 Task: Search one way flight ticket for 2 adults, 2 infants in seat and 1 infant on lap in first from Wrangell: Wrangell Airport (also See Wrangell Seaplane Base) to Rockford: Chicago Rockford International Airport(was Northwest Chicagoland Regional Airport At Rockford) on 5-1-2023. Choice of flights is Southwest. Number of bags: 5 checked bags. Price is upto 85000. Outbound departure time preference is 22:45. Return departure time preference is 4:15.
Action: Mouse moved to (235, 221)
Screenshot: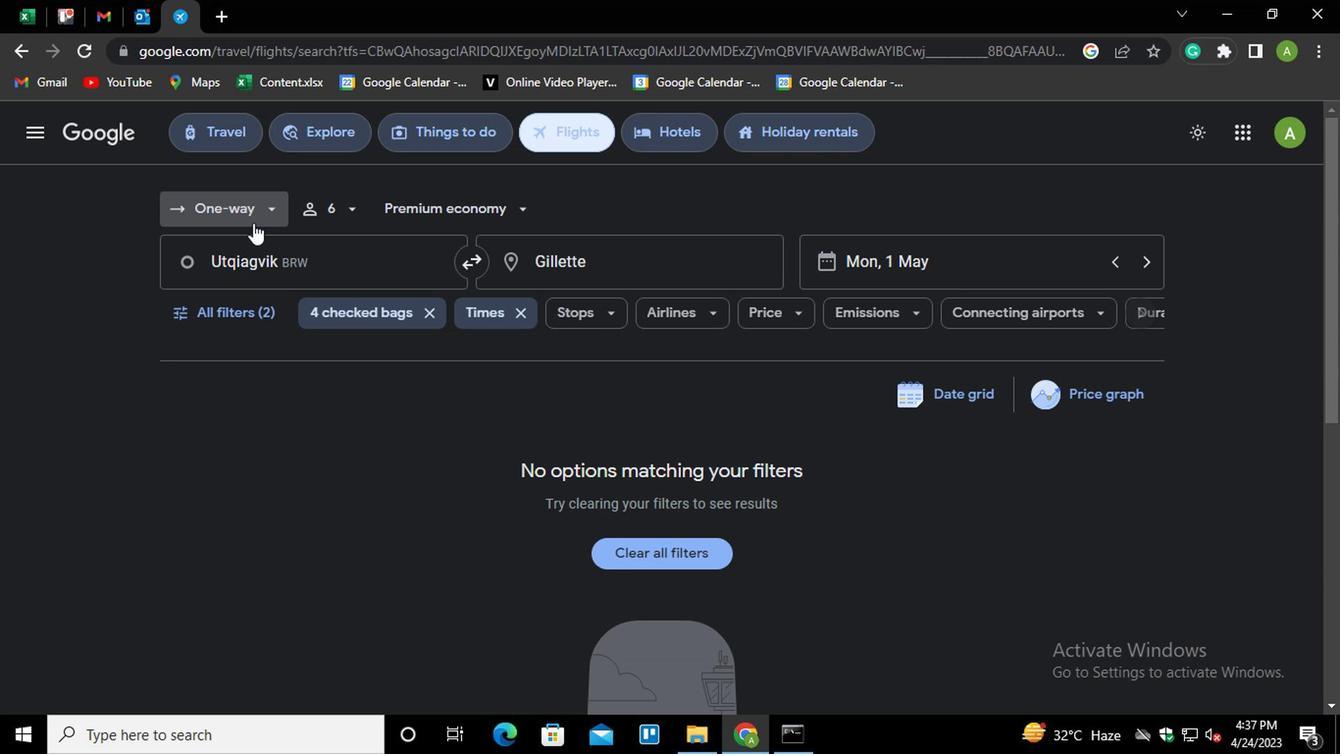 
Action: Mouse pressed left at (235, 221)
Screenshot: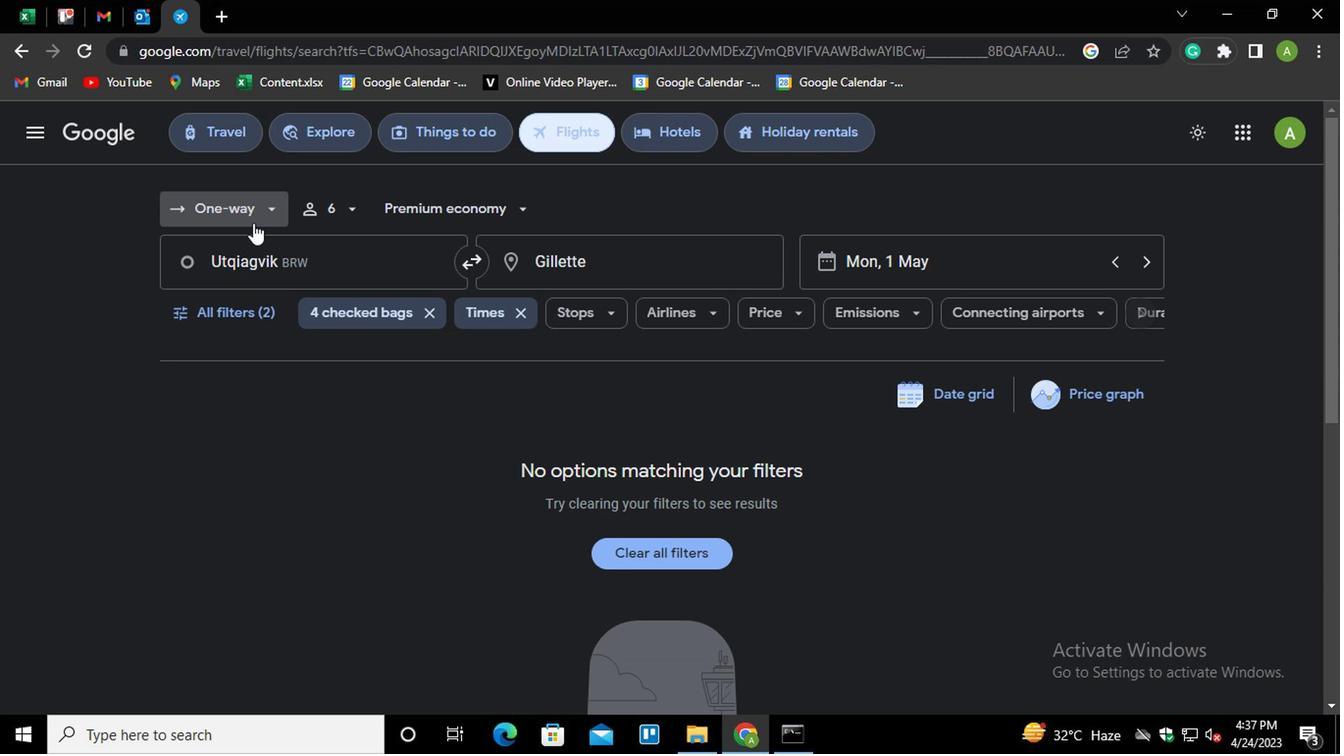 
Action: Mouse moved to (254, 301)
Screenshot: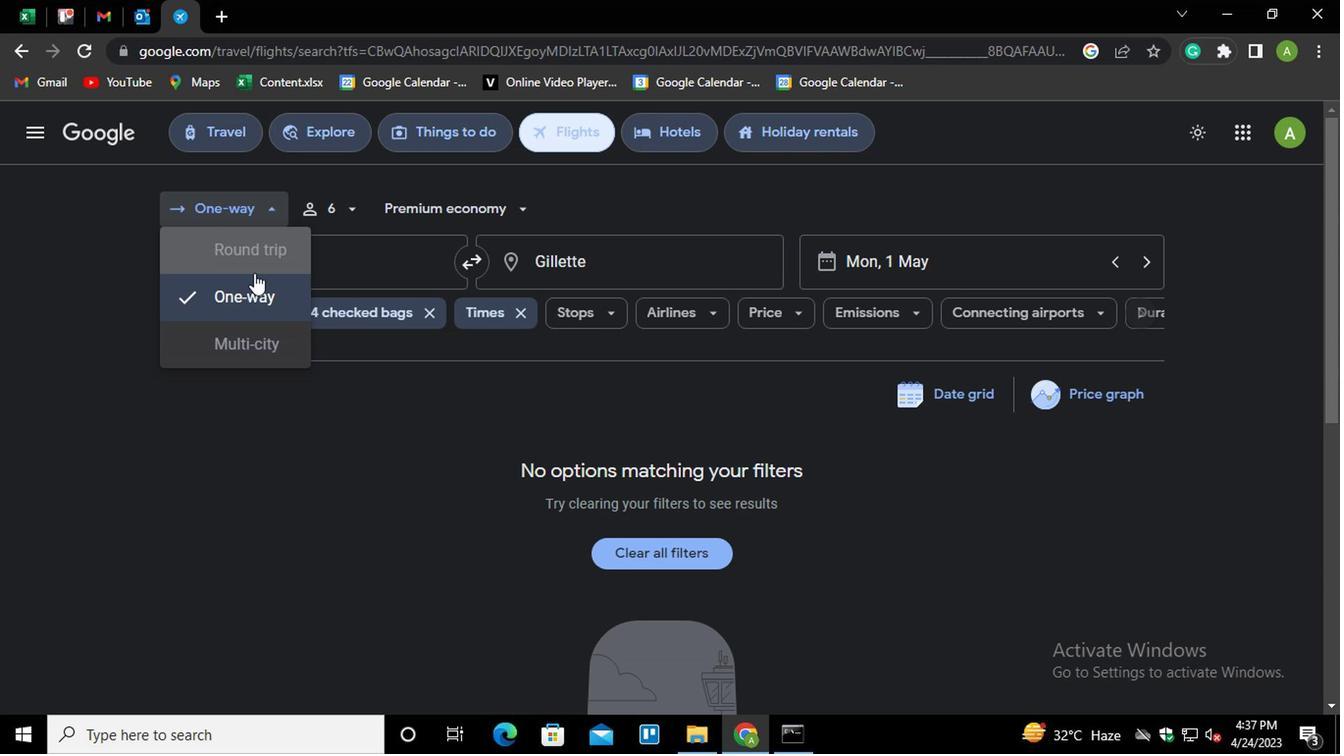 
Action: Mouse pressed left at (254, 301)
Screenshot: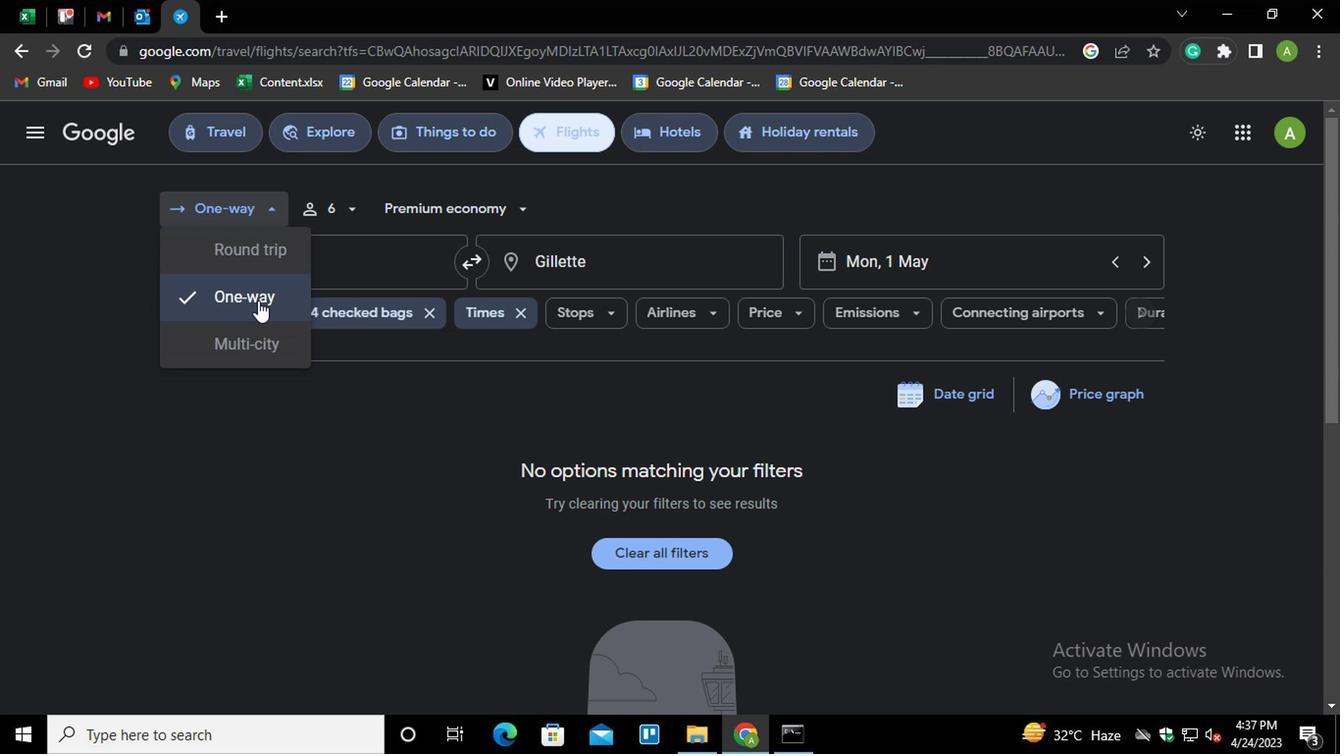 
Action: Mouse moved to (312, 219)
Screenshot: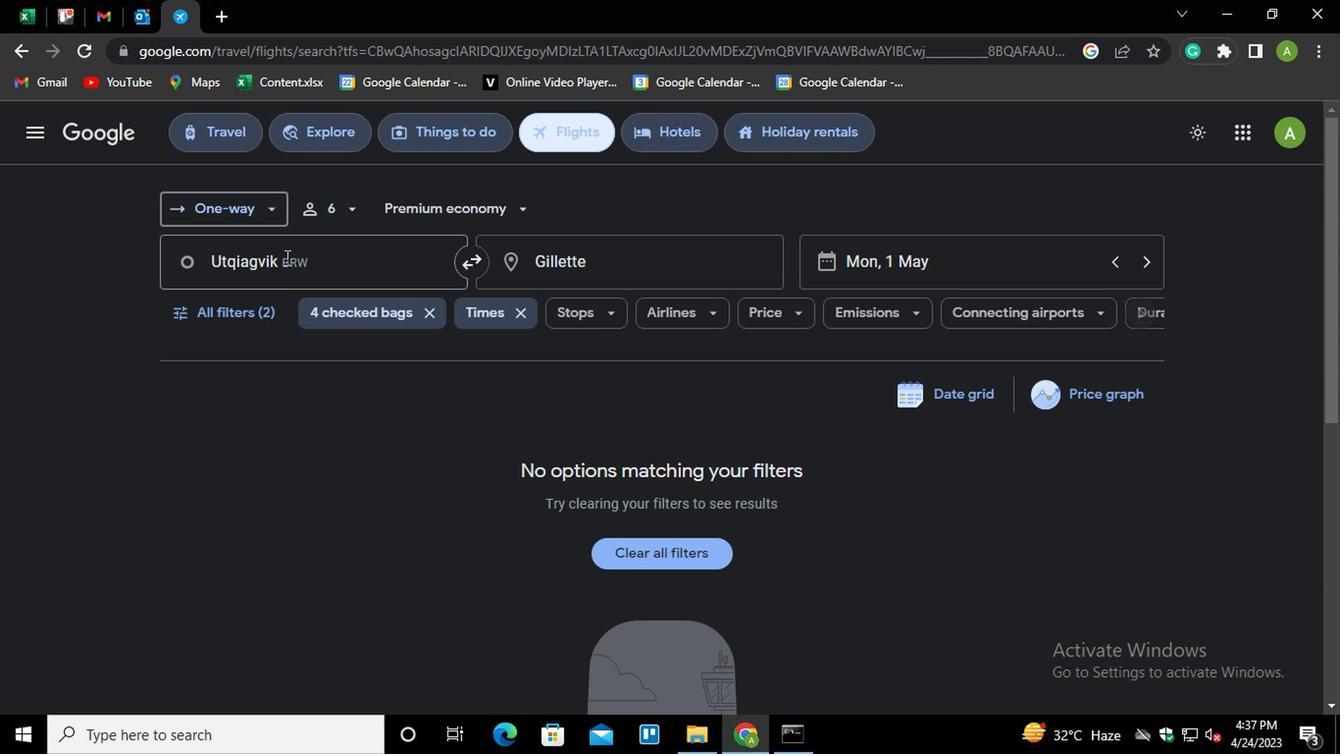 
Action: Mouse pressed left at (312, 219)
Screenshot: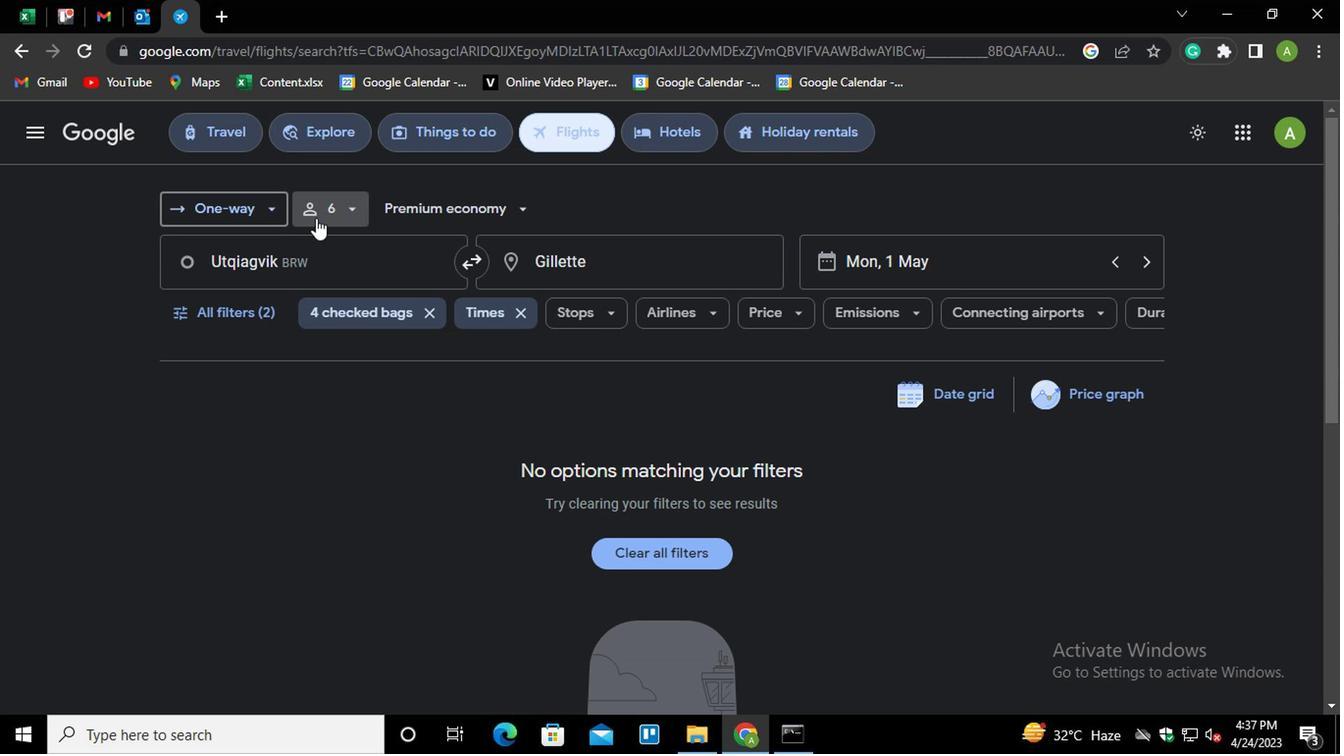 
Action: Mouse moved to (425, 259)
Screenshot: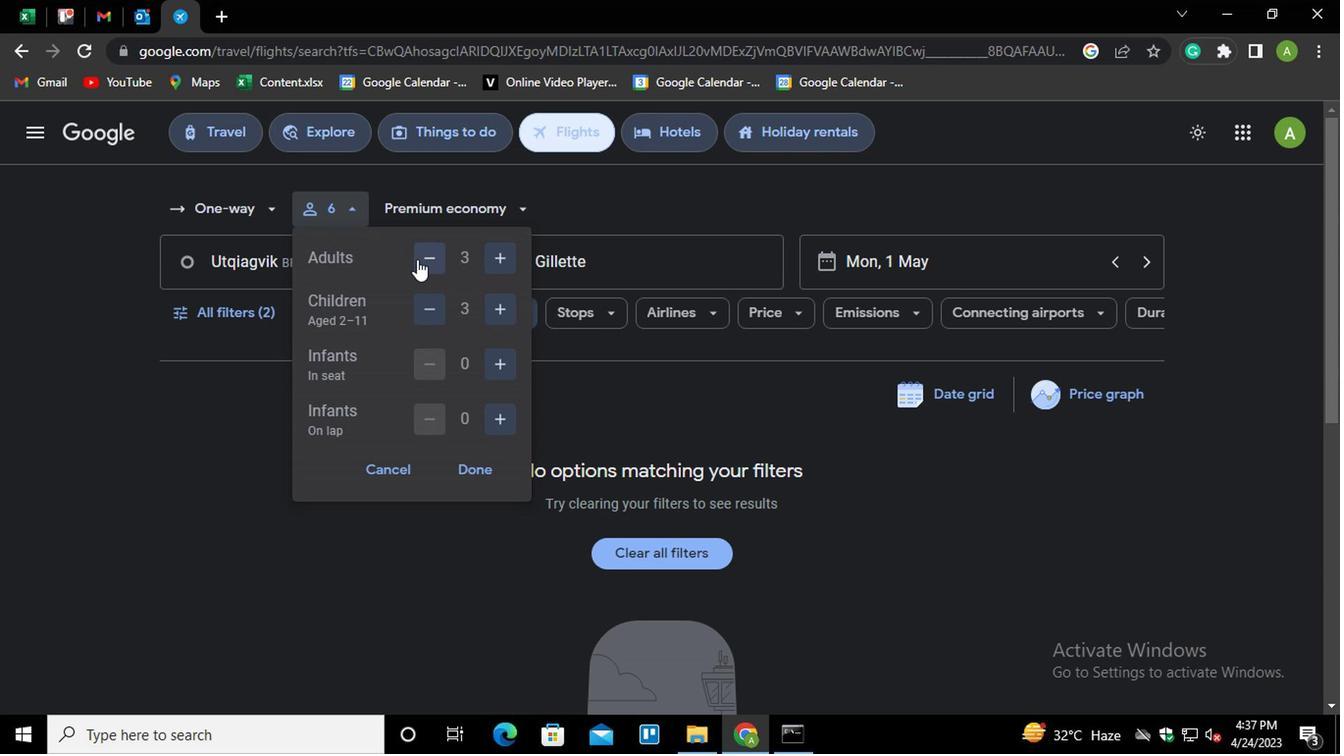 
Action: Mouse pressed left at (425, 259)
Screenshot: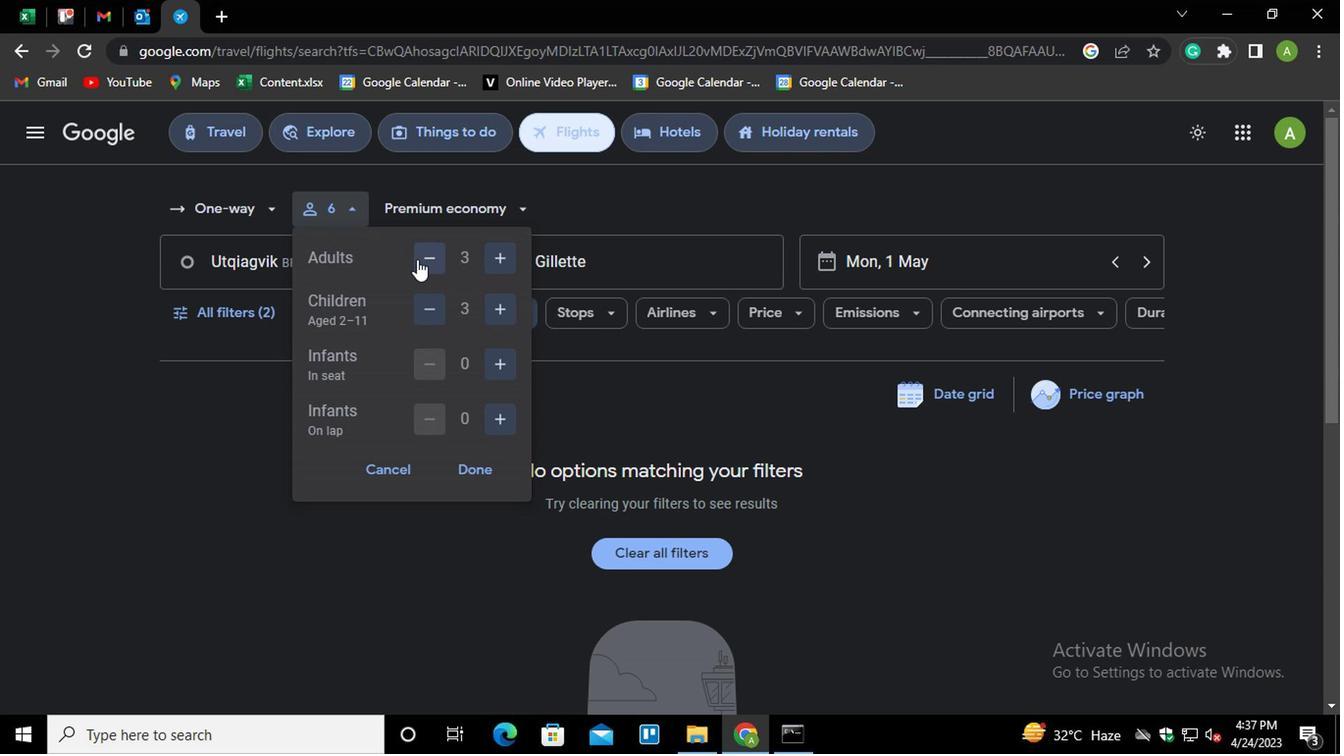 
Action: Mouse moved to (421, 310)
Screenshot: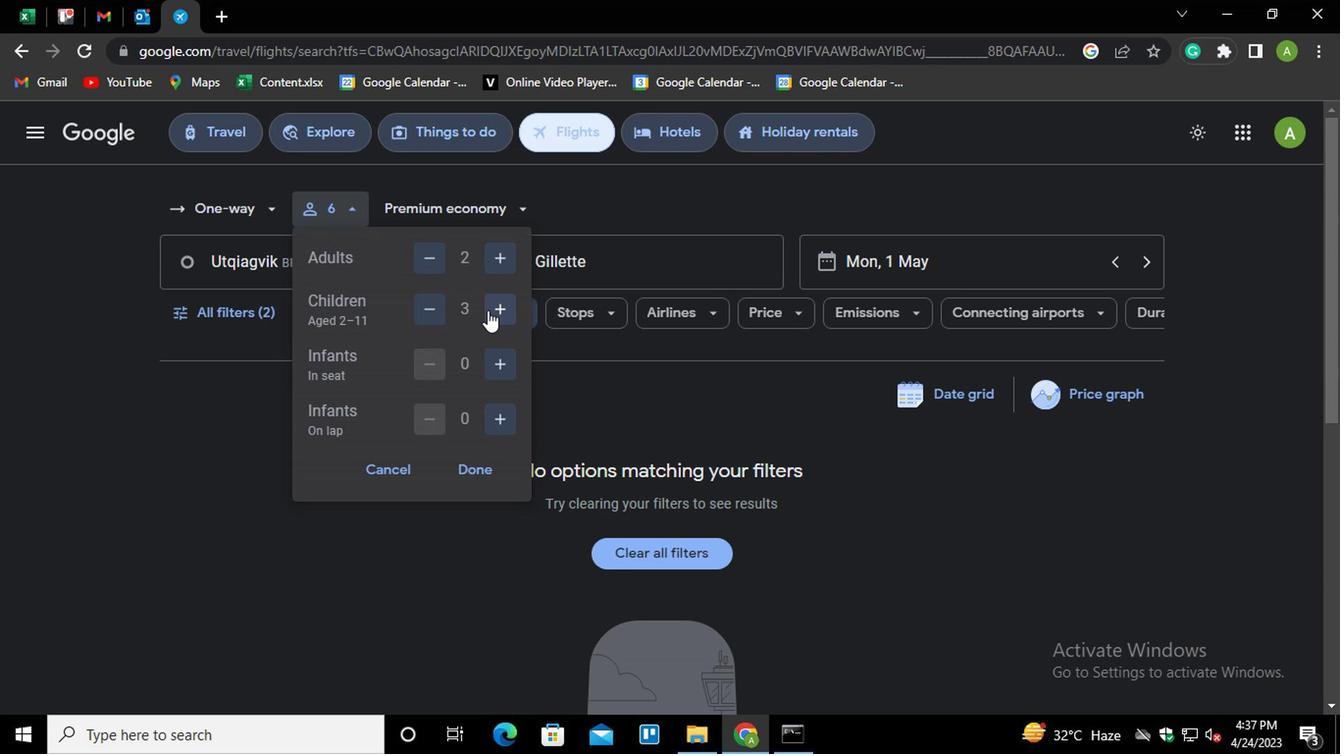 
Action: Mouse pressed left at (421, 310)
Screenshot: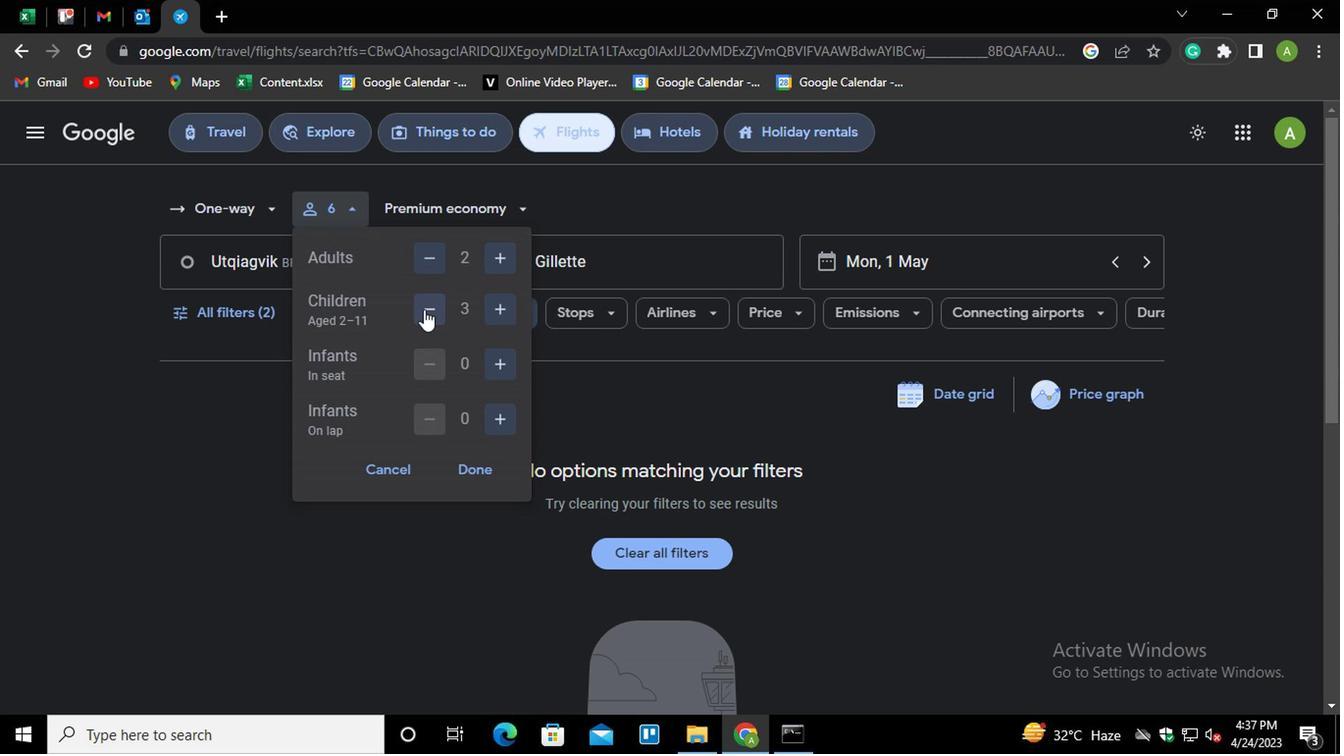 
Action: Mouse pressed left at (421, 310)
Screenshot: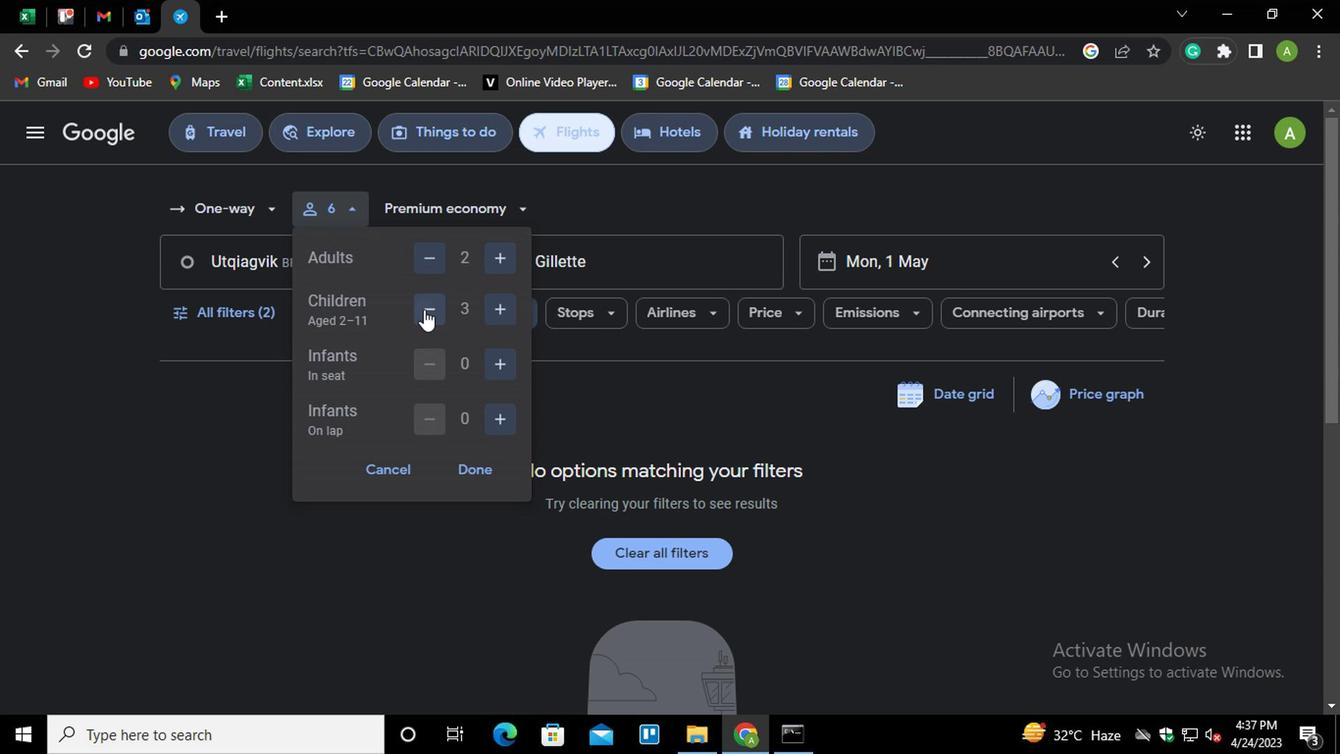 
Action: Mouse pressed left at (421, 310)
Screenshot: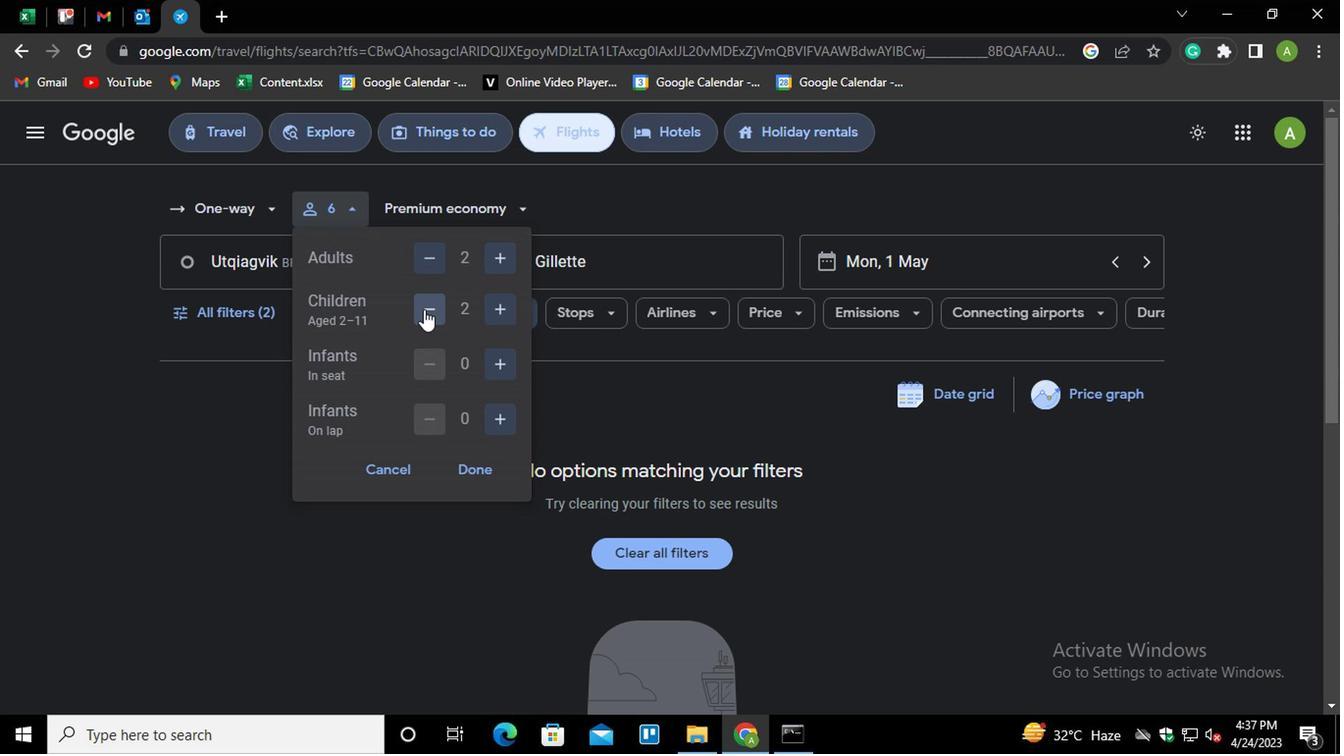 
Action: Mouse moved to (488, 363)
Screenshot: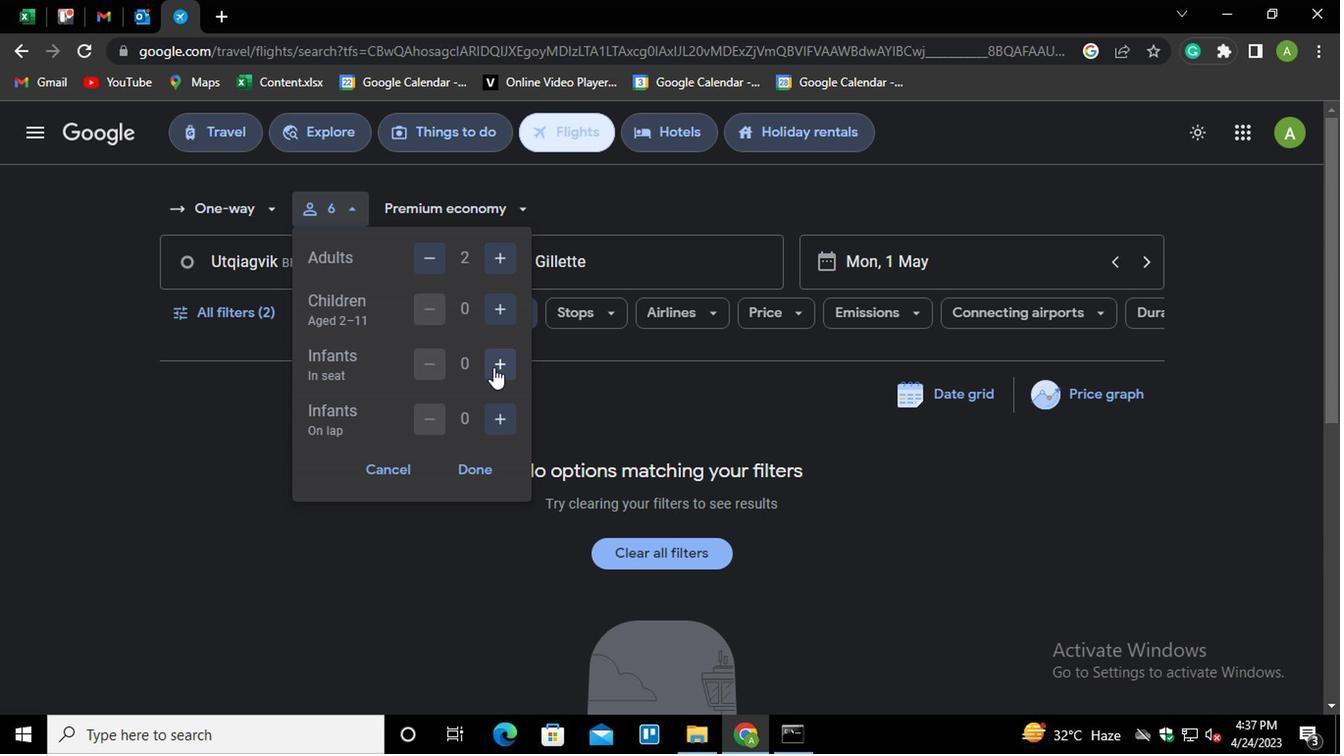 
Action: Mouse pressed left at (488, 363)
Screenshot: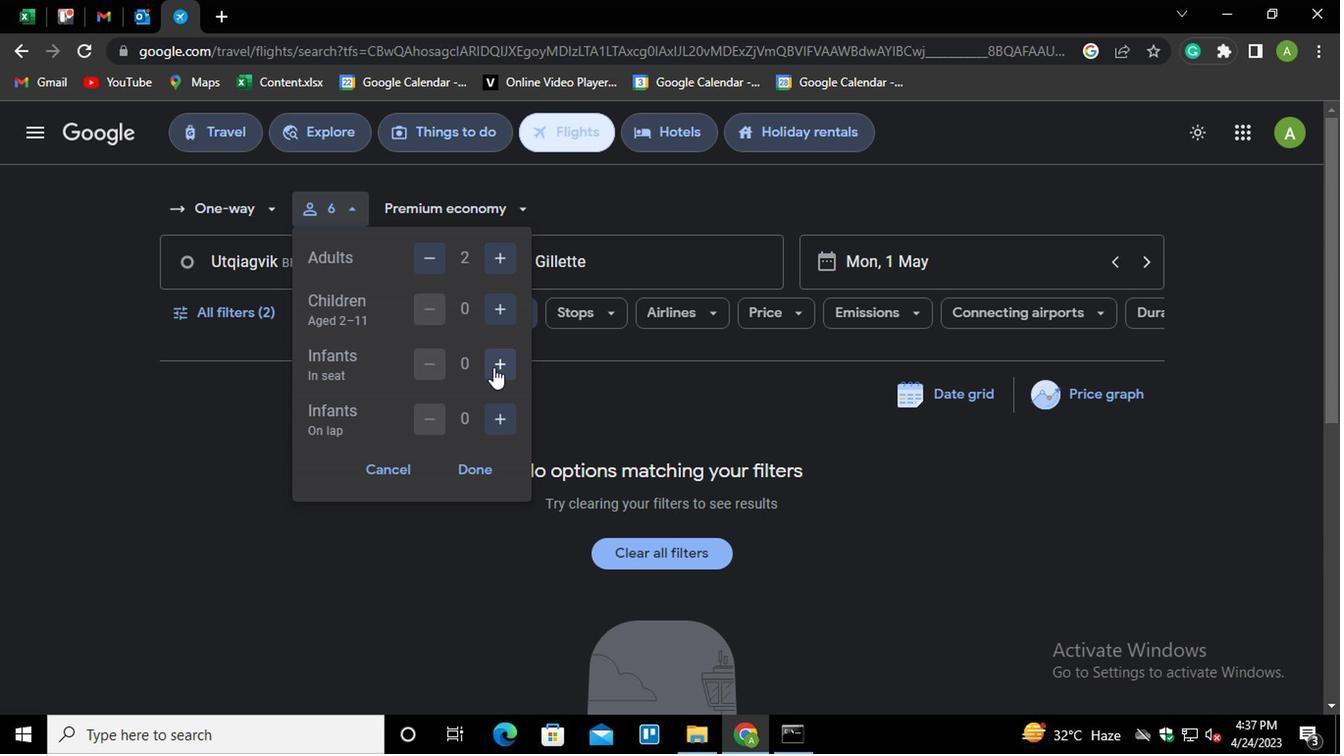 
Action: Mouse pressed left at (488, 363)
Screenshot: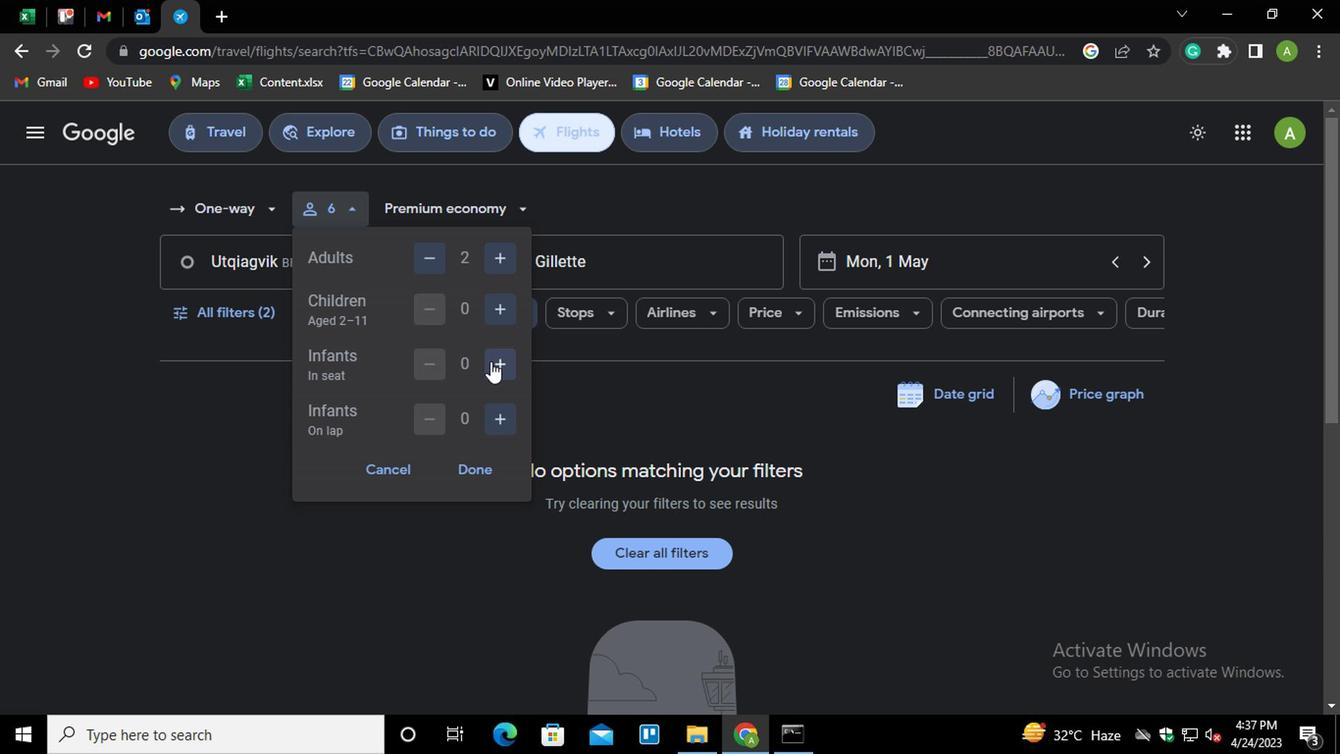 
Action: Mouse moved to (419, 416)
Screenshot: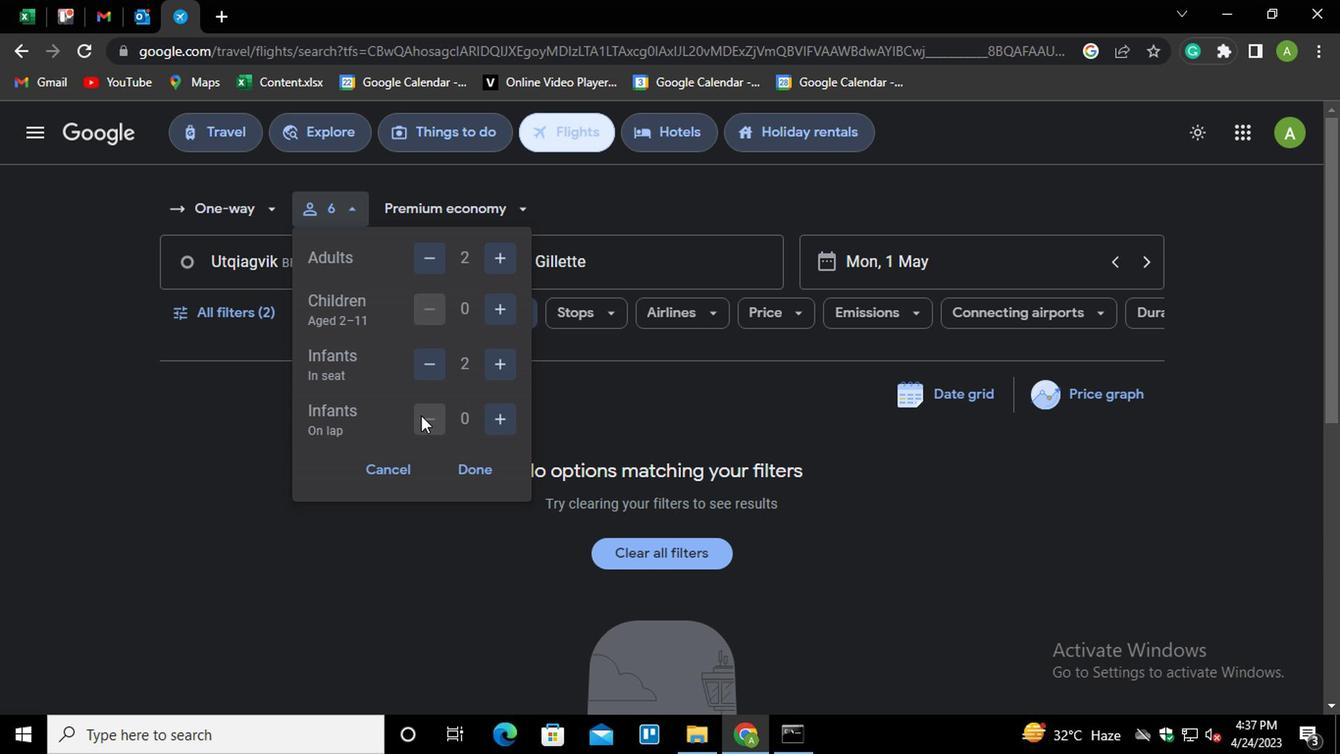 
Action: Mouse pressed left at (419, 416)
Screenshot: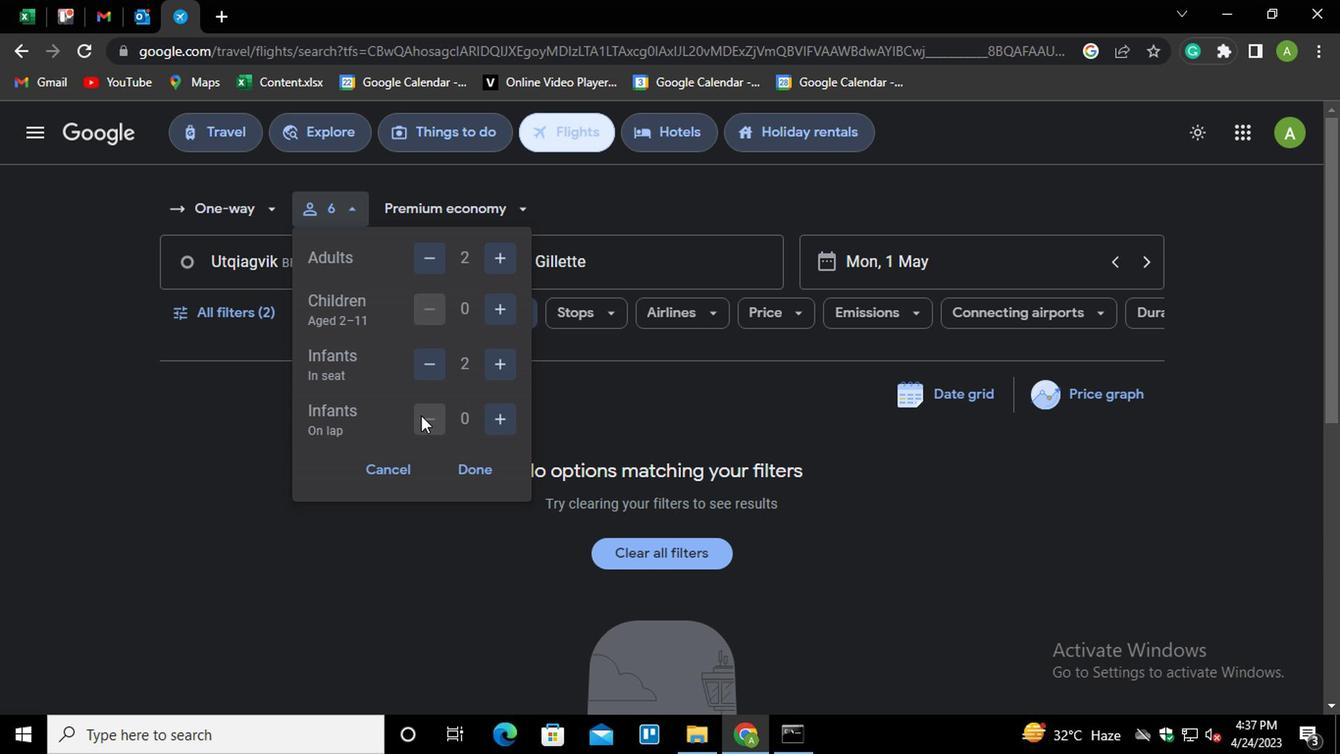 
Action: Mouse moved to (498, 423)
Screenshot: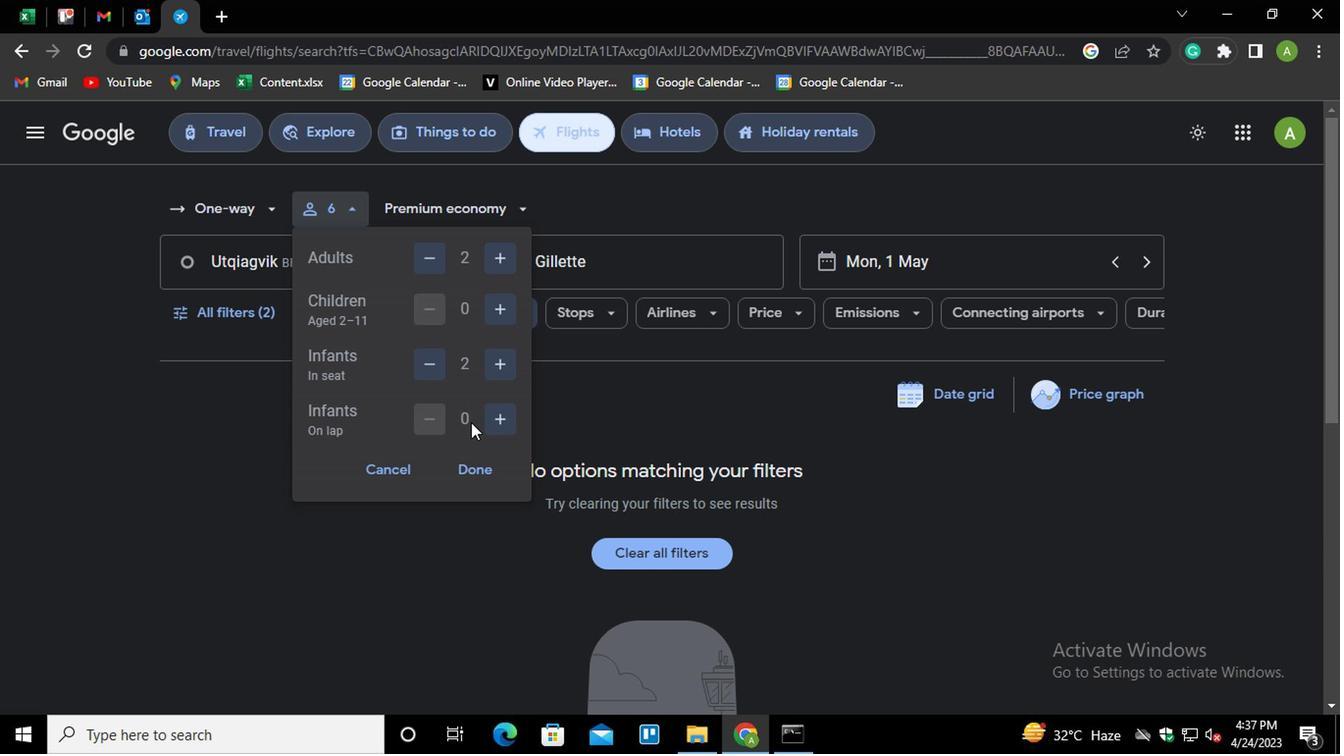 
Action: Mouse pressed left at (498, 423)
Screenshot: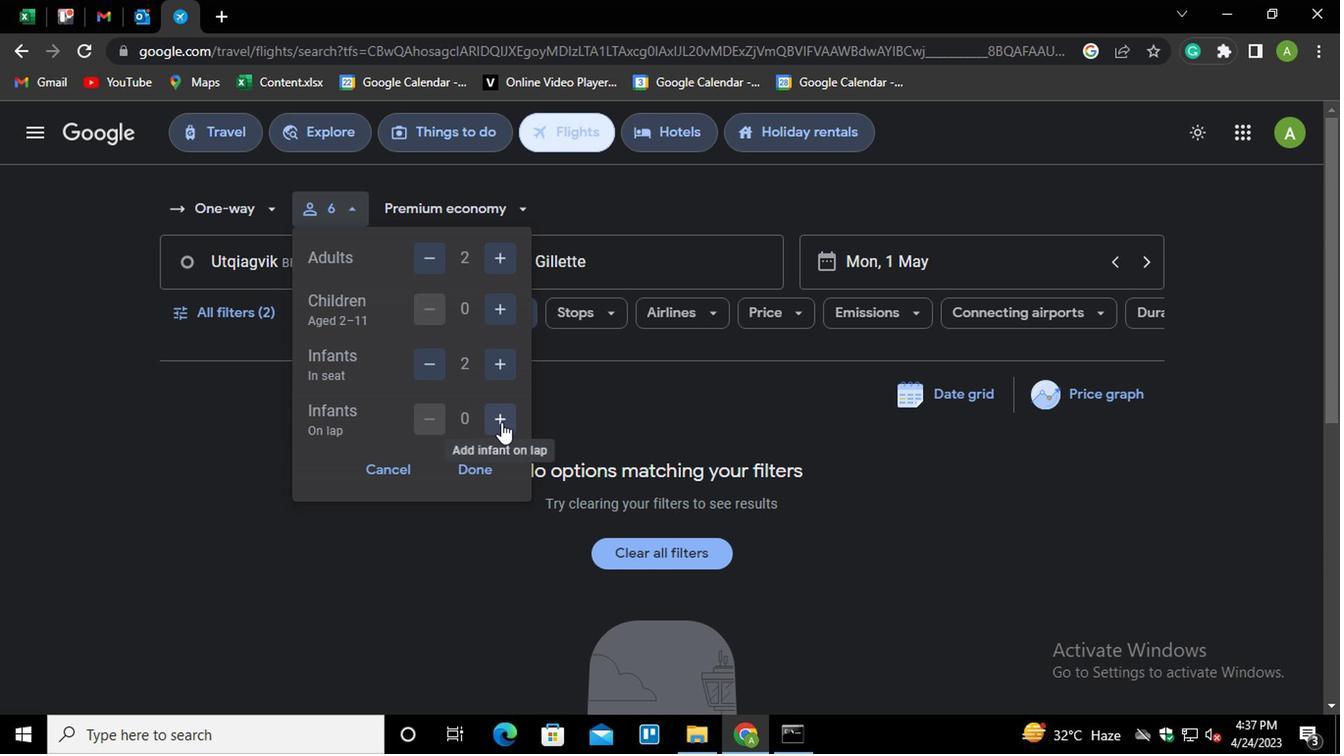 
Action: Mouse moved to (474, 472)
Screenshot: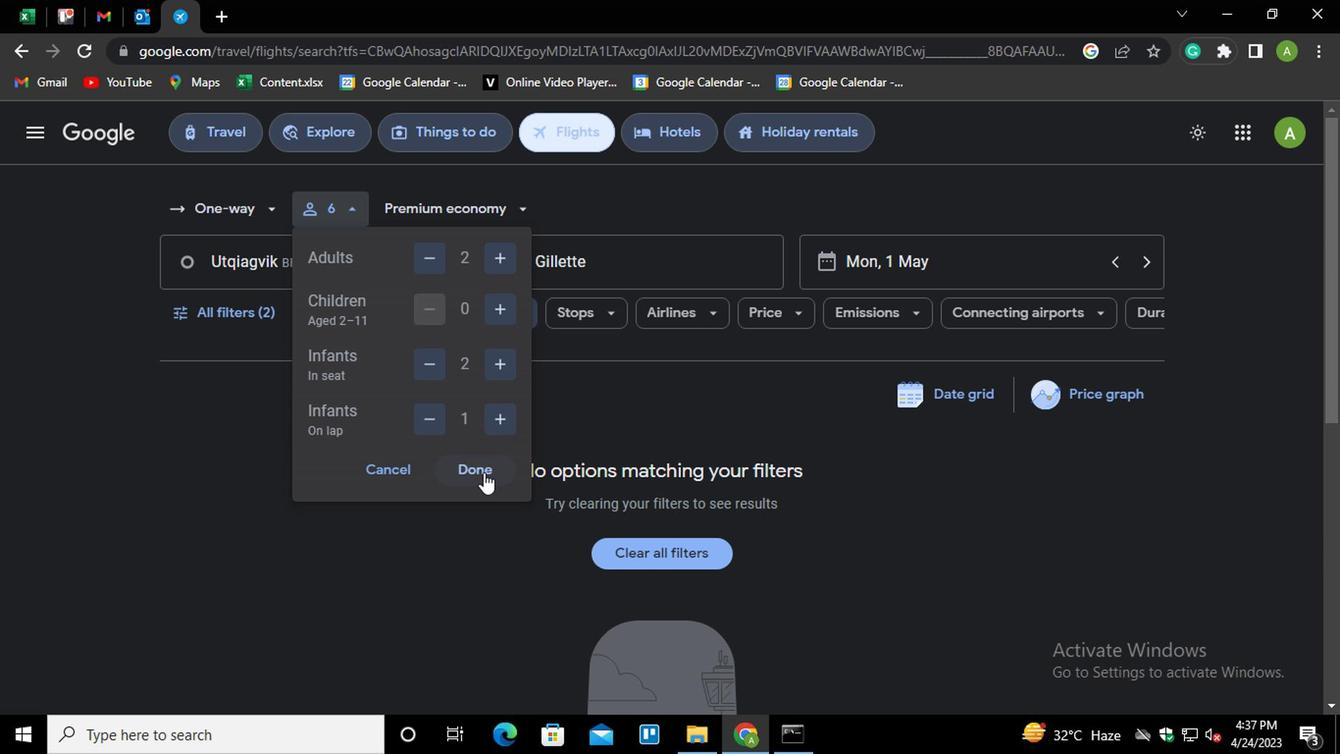 
Action: Mouse pressed left at (474, 472)
Screenshot: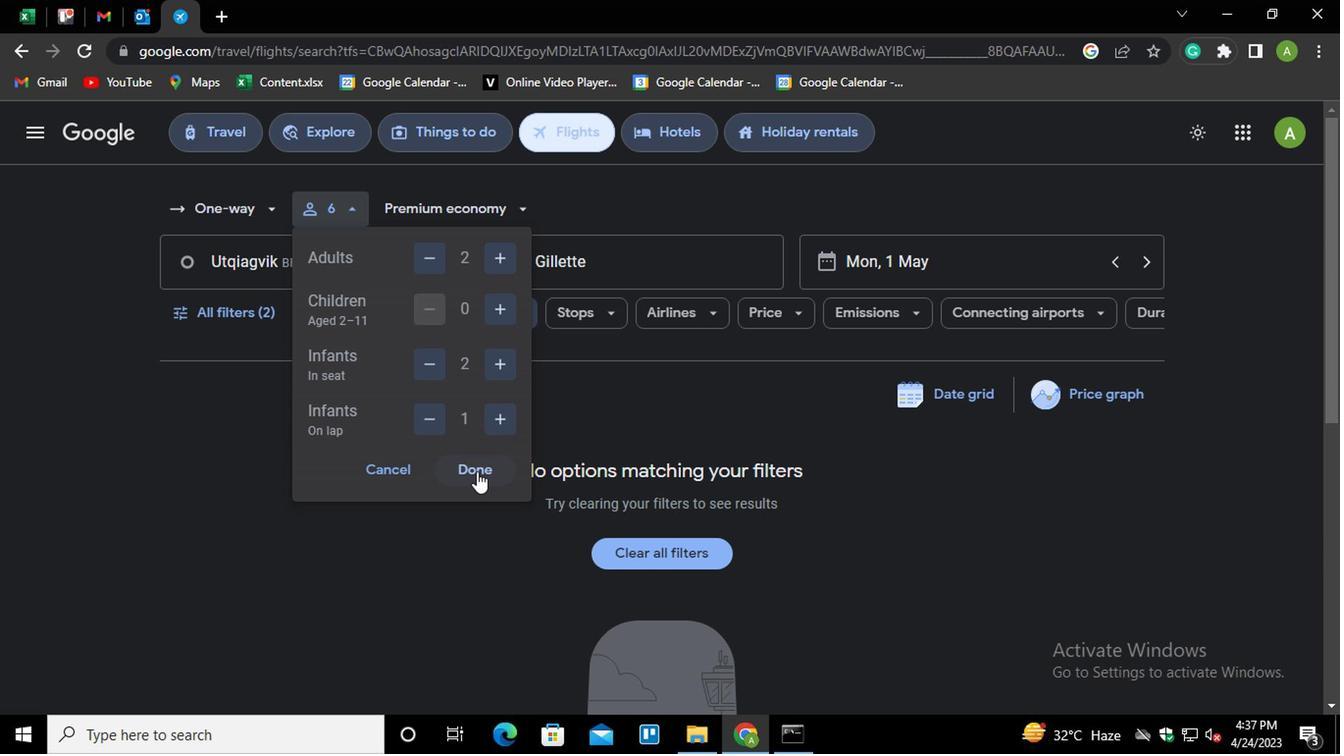 
Action: Mouse moved to (435, 224)
Screenshot: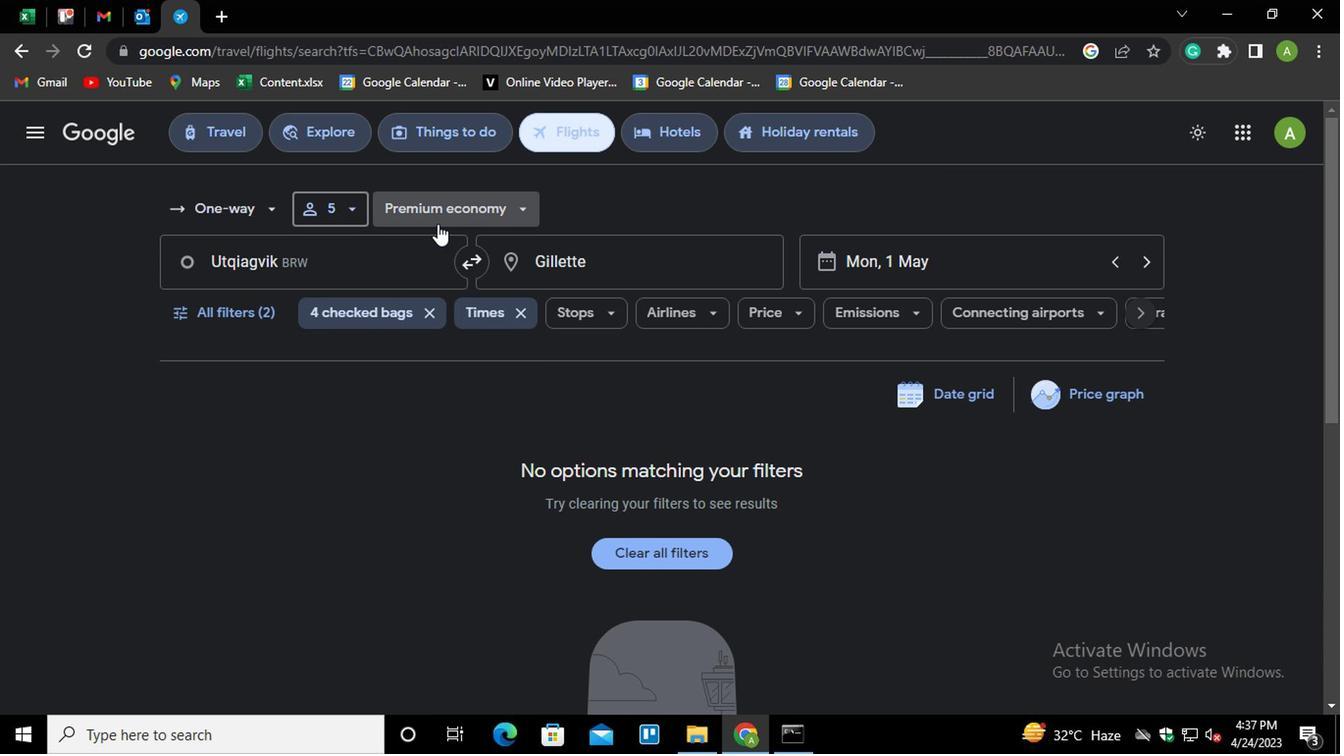 
Action: Mouse pressed left at (435, 224)
Screenshot: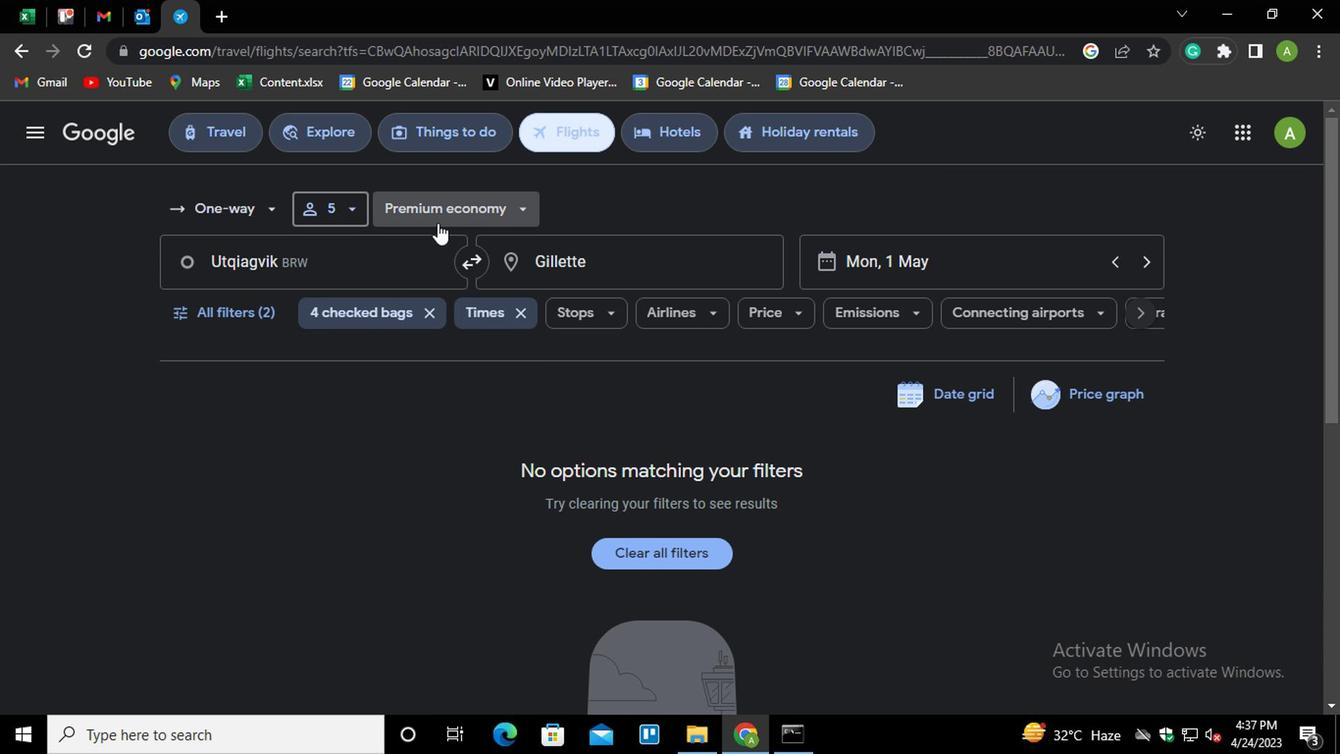 
Action: Mouse moved to (453, 388)
Screenshot: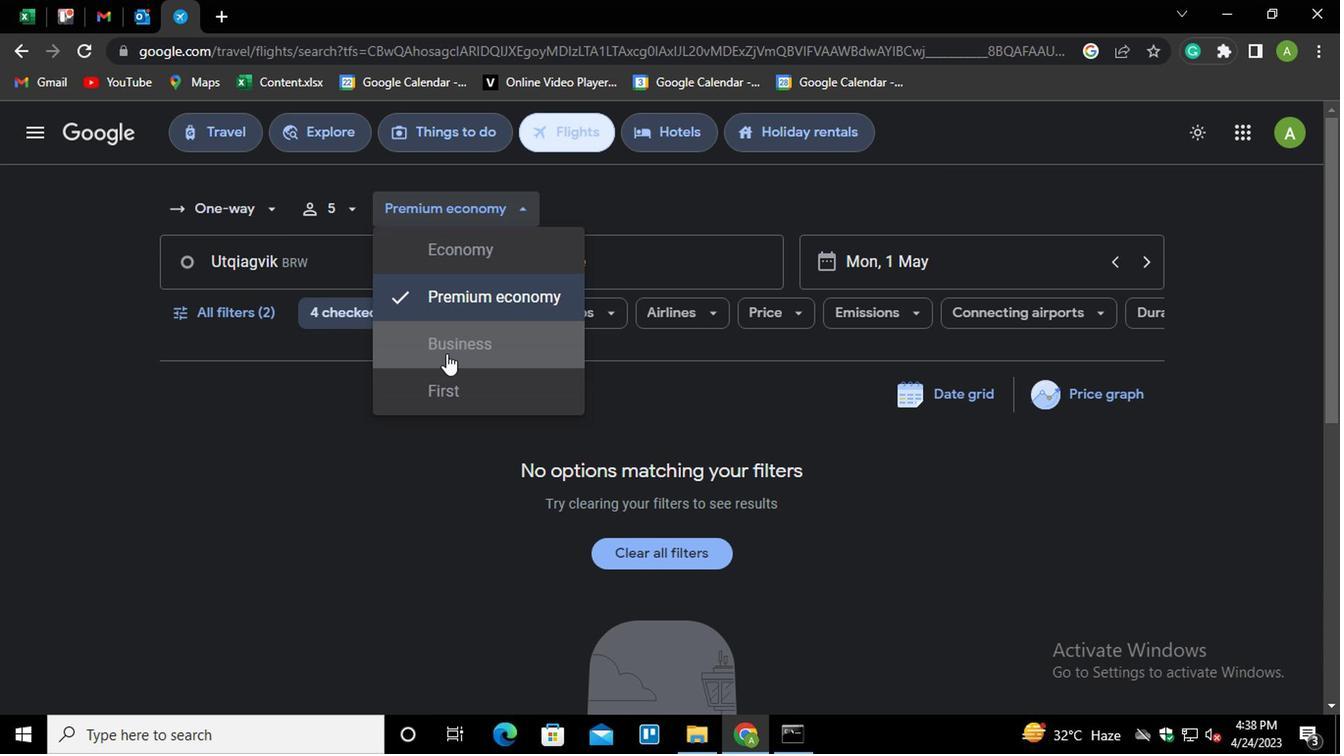 
Action: Mouse pressed left at (453, 388)
Screenshot: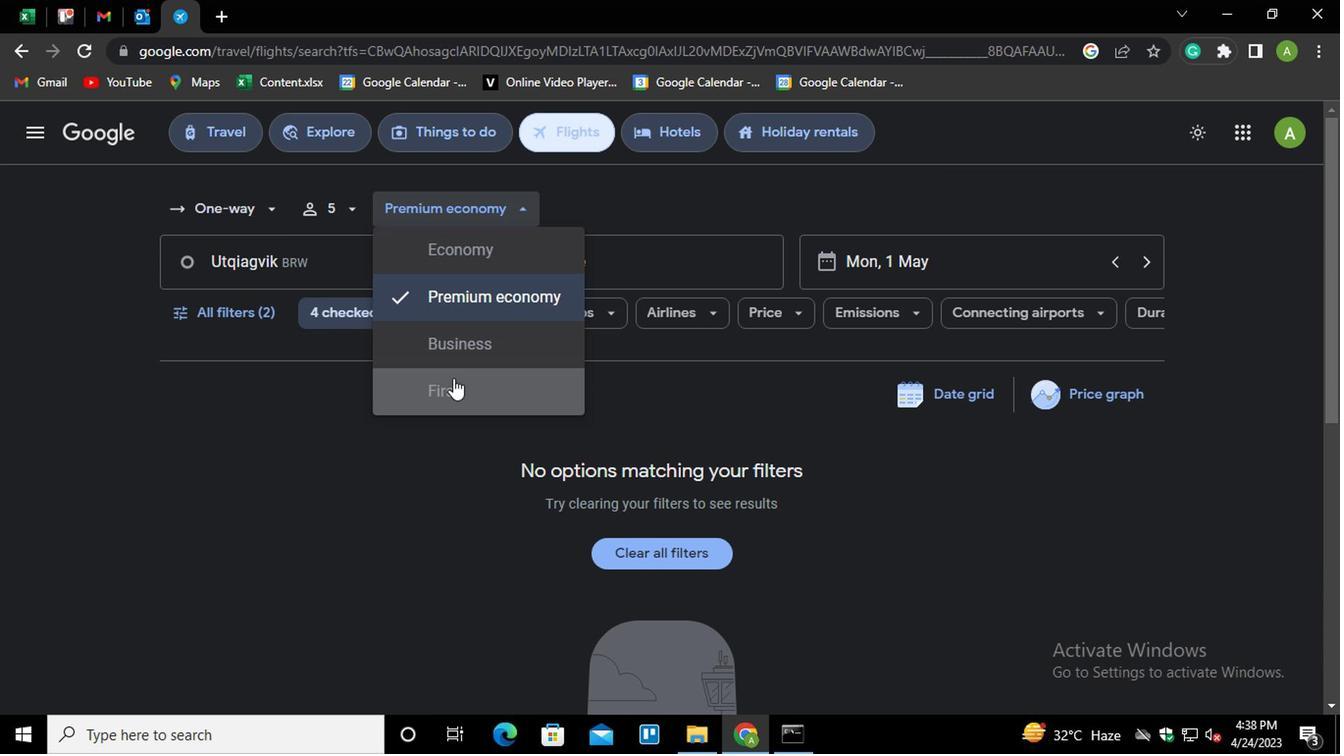 
Action: Mouse moved to (352, 261)
Screenshot: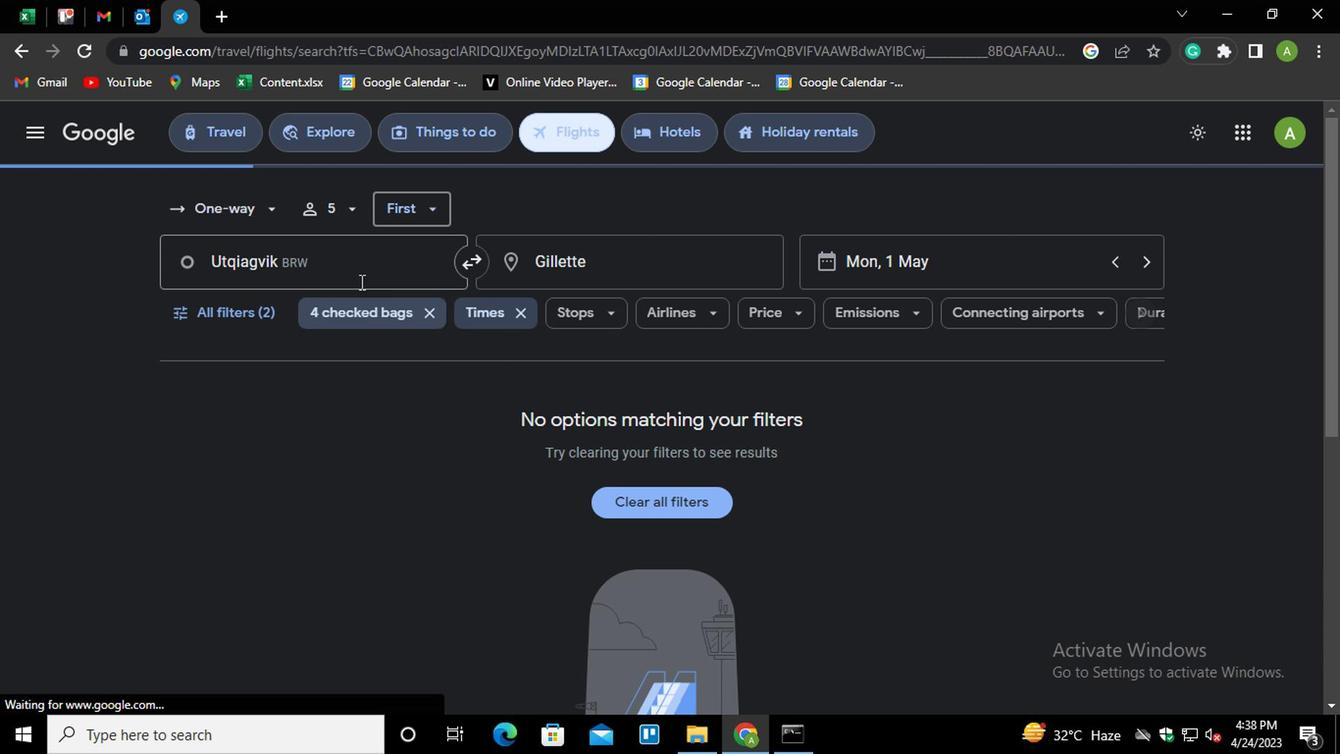 
Action: Mouse pressed left at (352, 261)
Screenshot: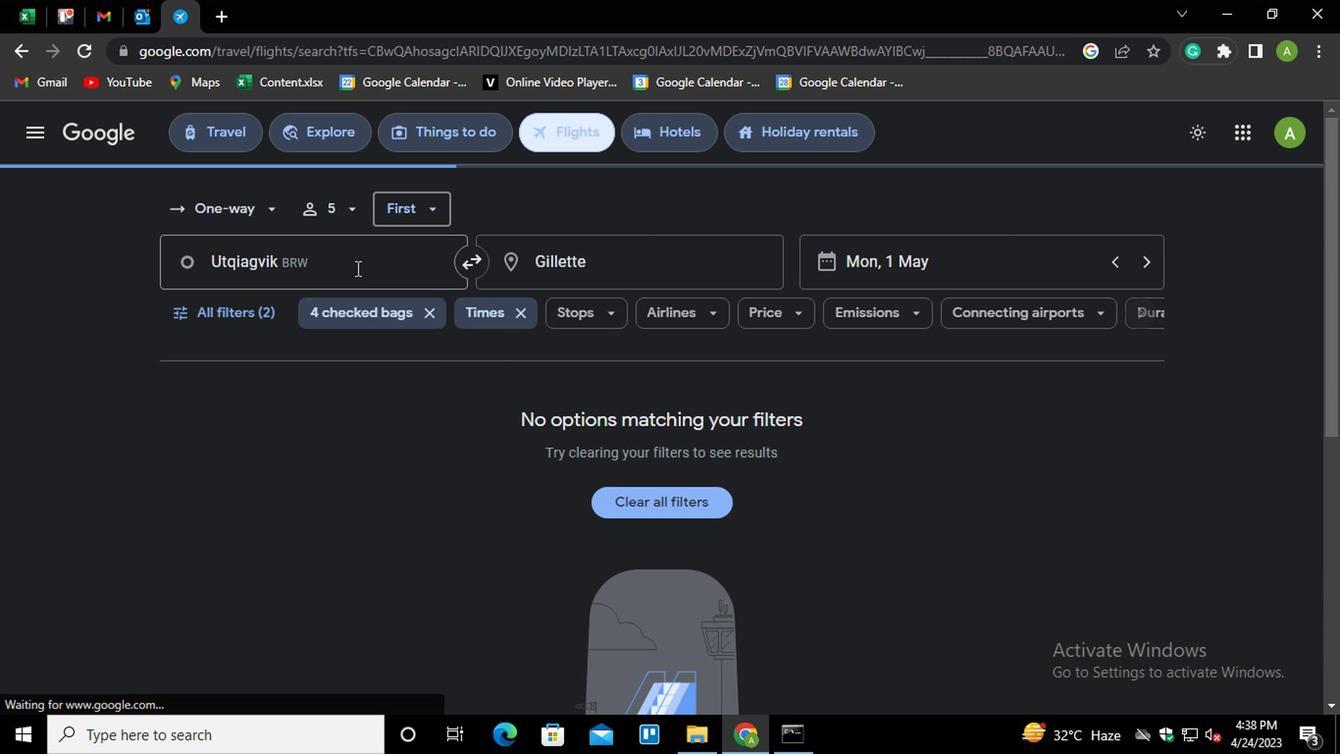 
Action: Key pressed <Key.shift>WRA<Key.down><Key.down><Key.down><Key.down><Key.down><Key.down><Key.down><Key.enter>
Screenshot: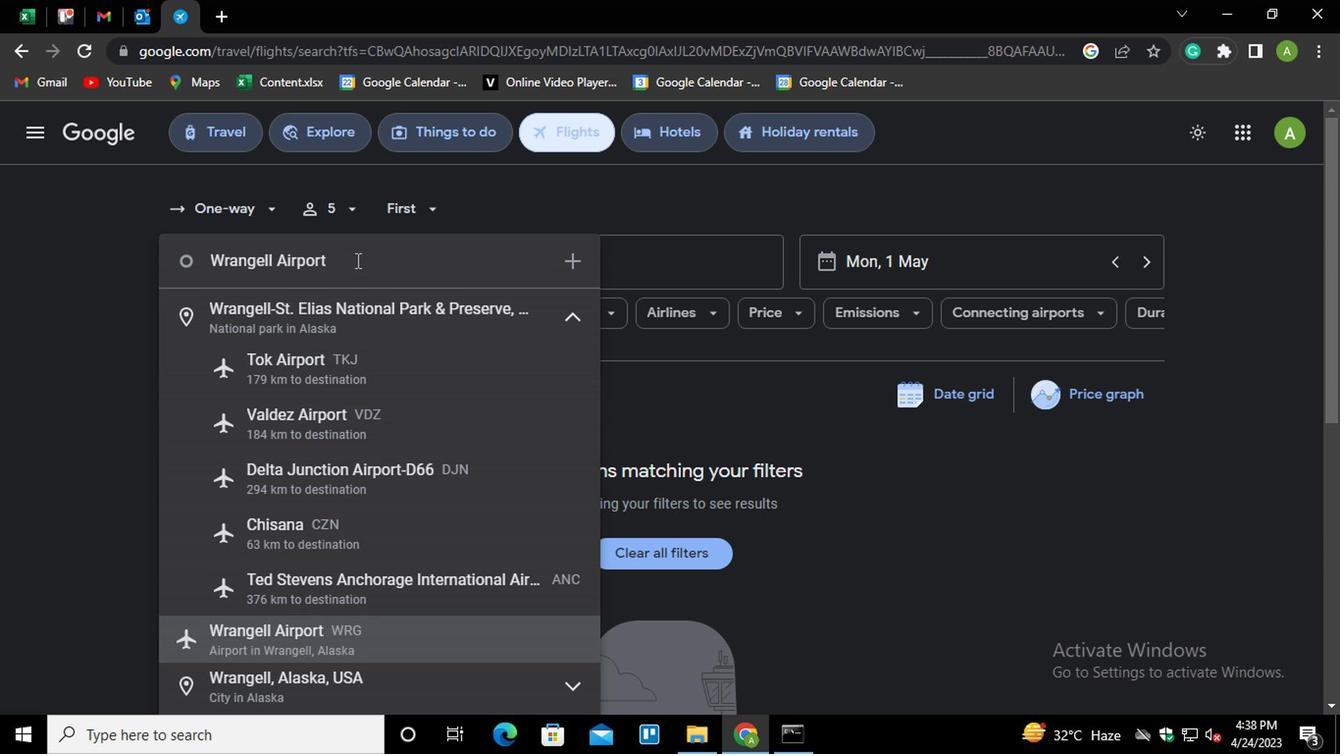 
Action: Mouse moved to (604, 257)
Screenshot: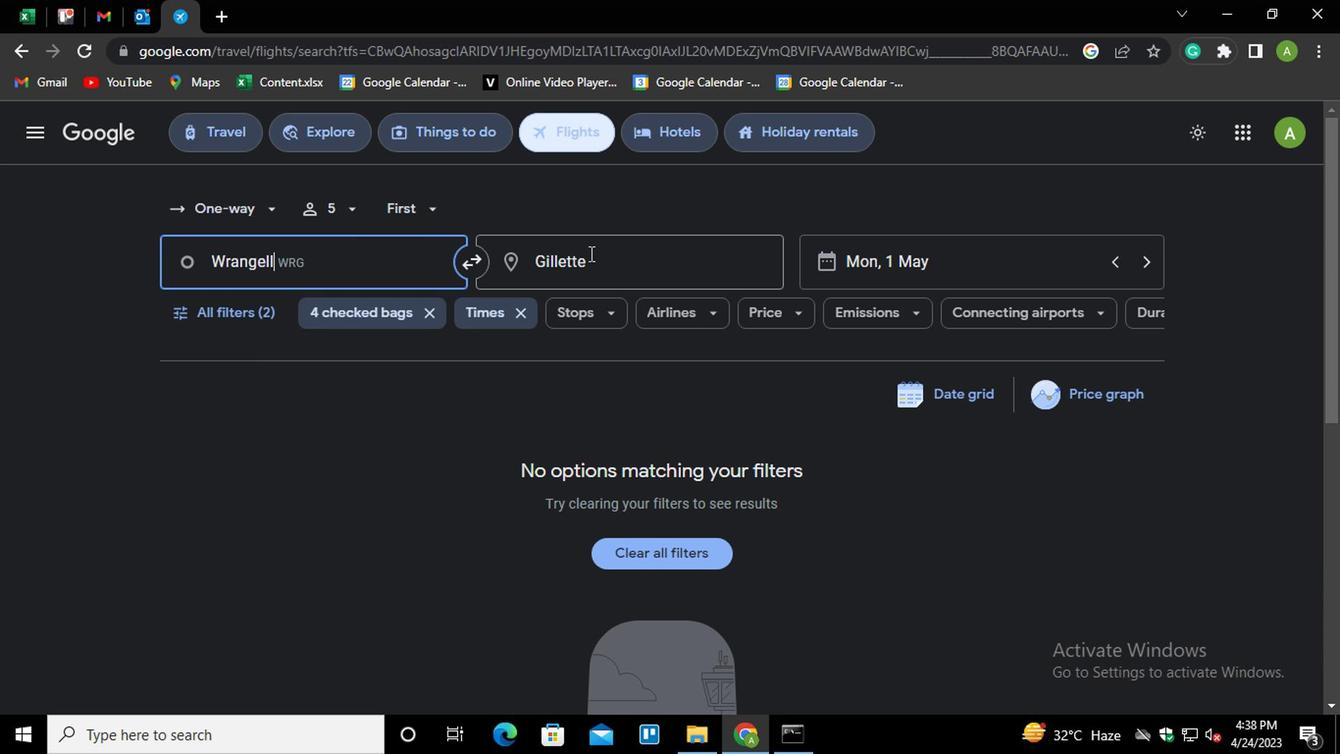
Action: Mouse pressed left at (604, 257)
Screenshot: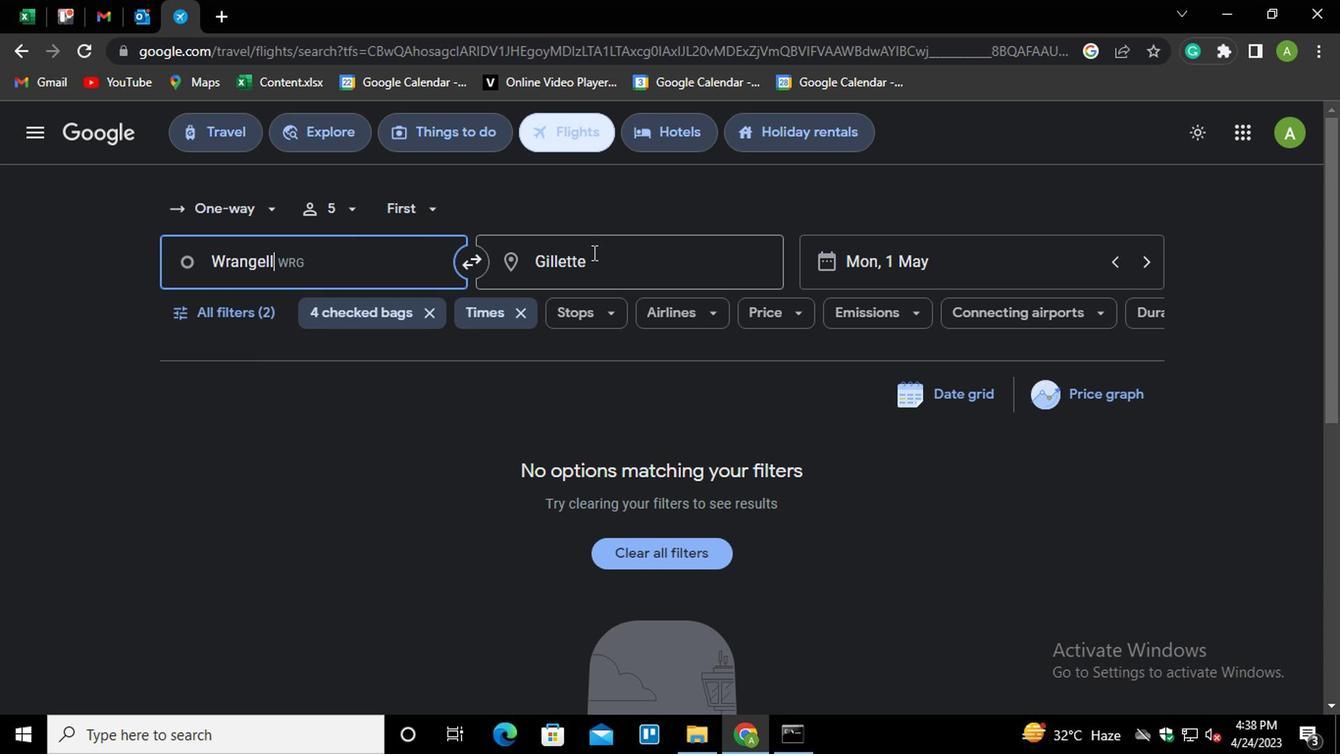 
Action: Key pressed CHICA<Key.down><Key.down><Key.down><Key.down><Key.enter>
Screenshot: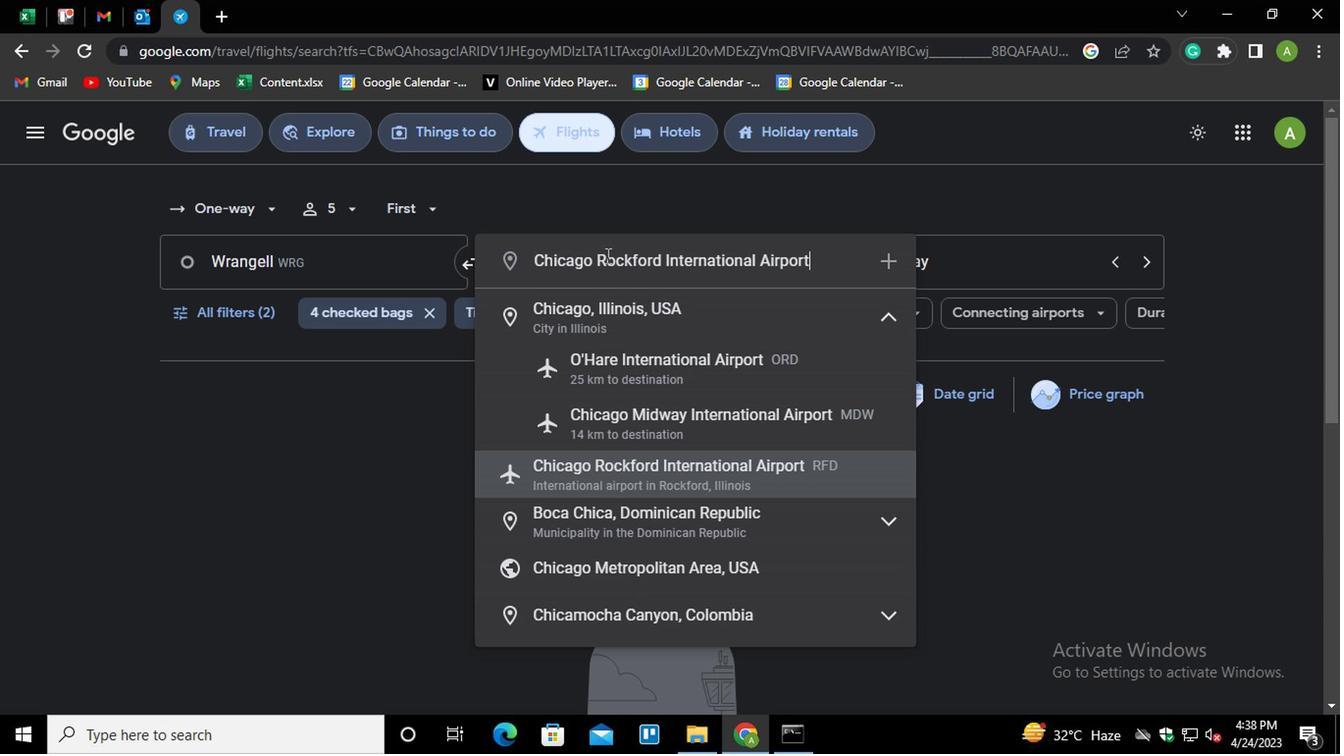 
Action: Mouse moved to (218, 315)
Screenshot: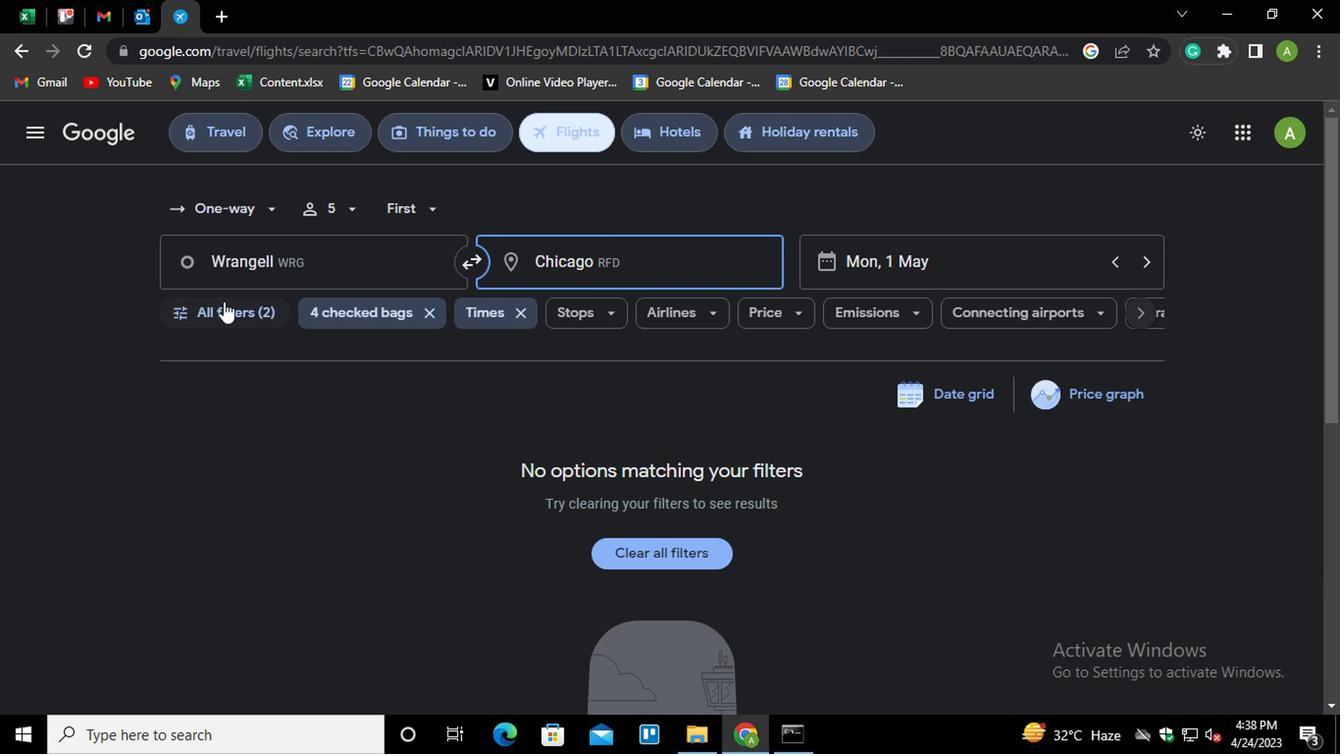 
Action: Mouse pressed left at (218, 315)
Screenshot: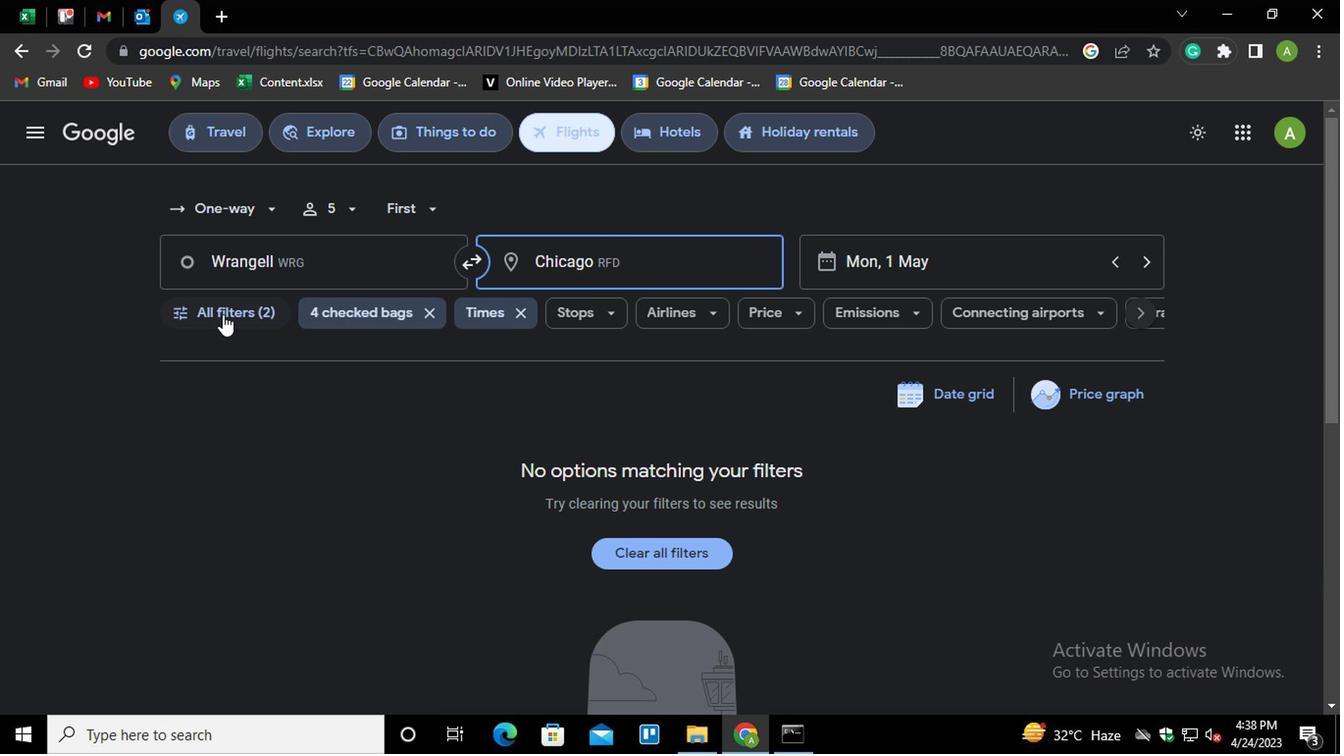 
Action: Mouse moved to (451, 680)
Screenshot: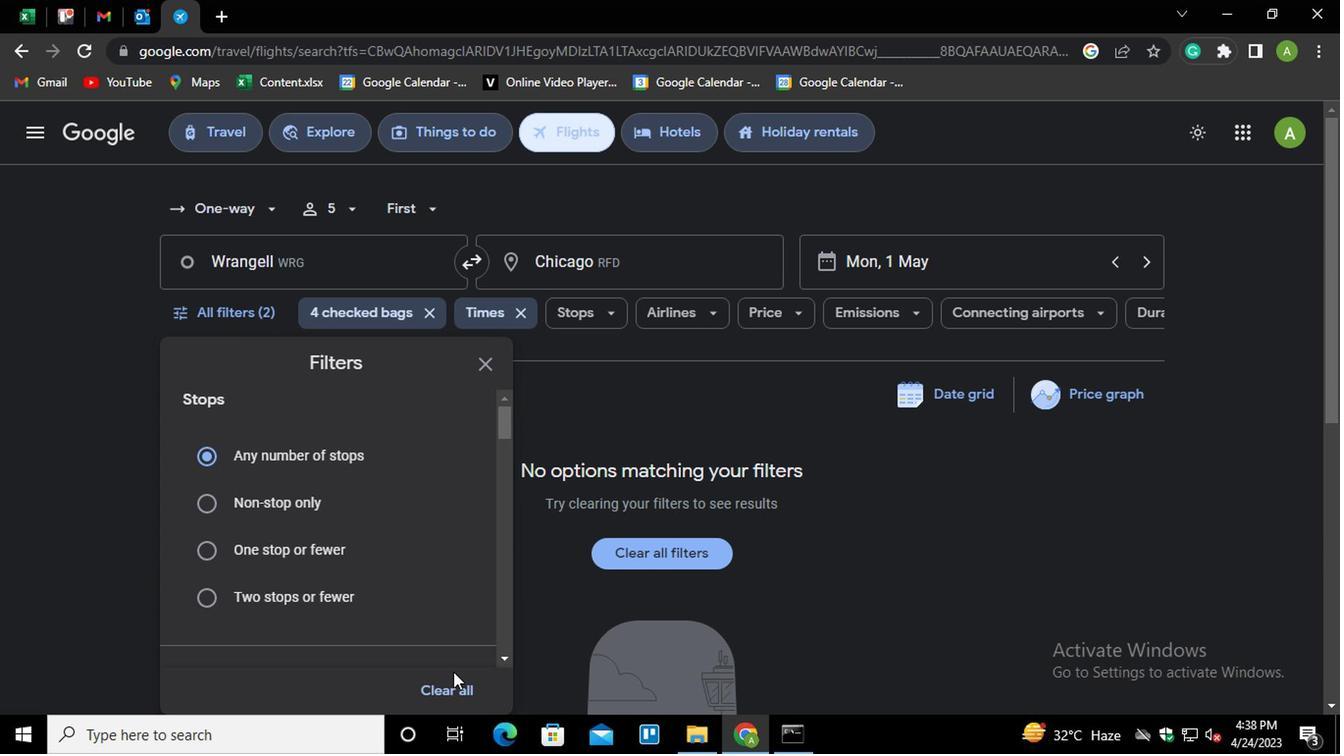 
Action: Mouse pressed left at (451, 680)
Screenshot: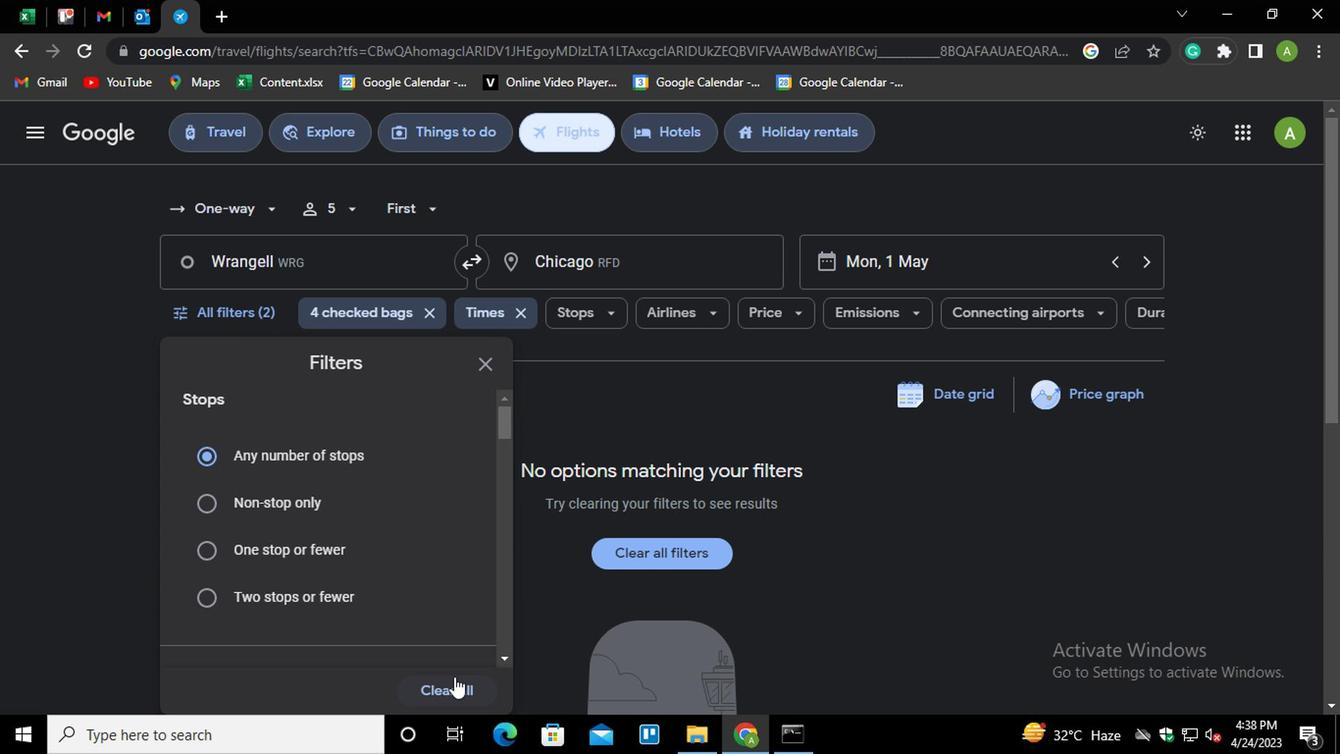 
Action: Mouse moved to (375, 488)
Screenshot: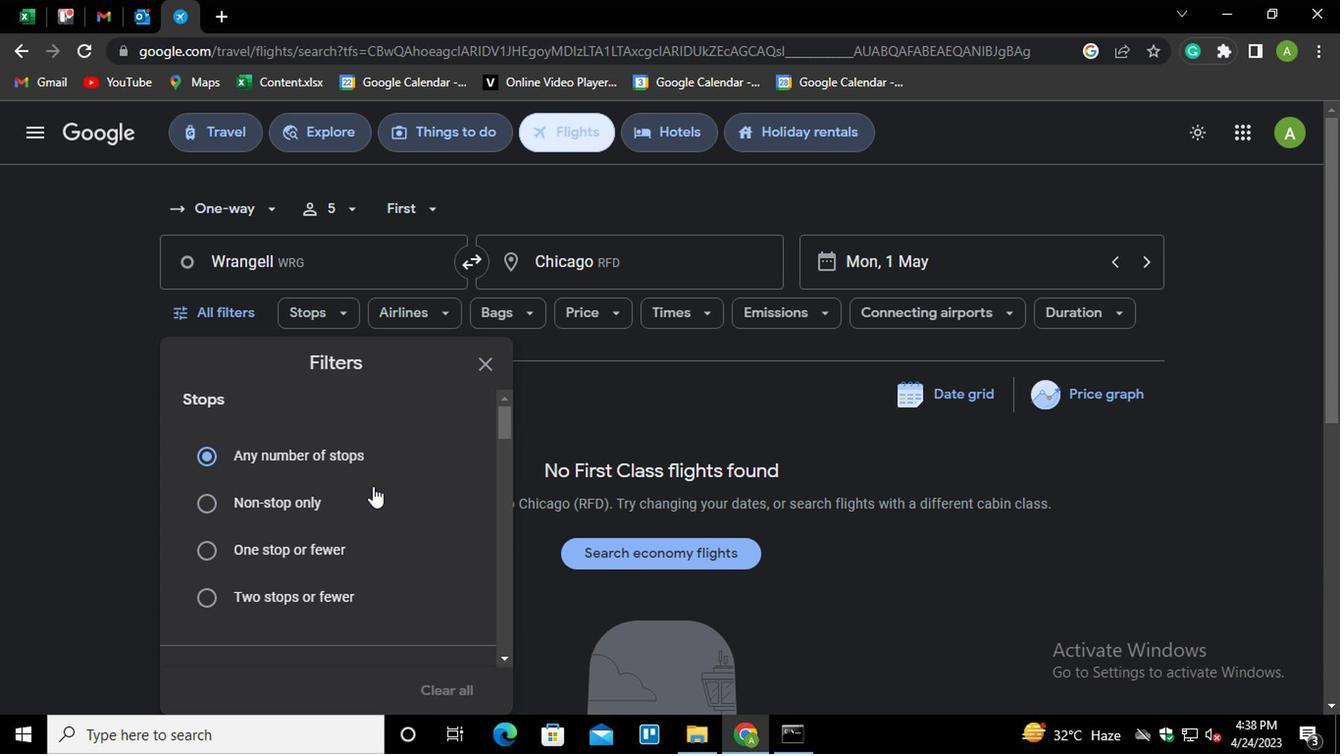 
Action: Mouse scrolled (375, 486) with delta (0, -1)
Screenshot: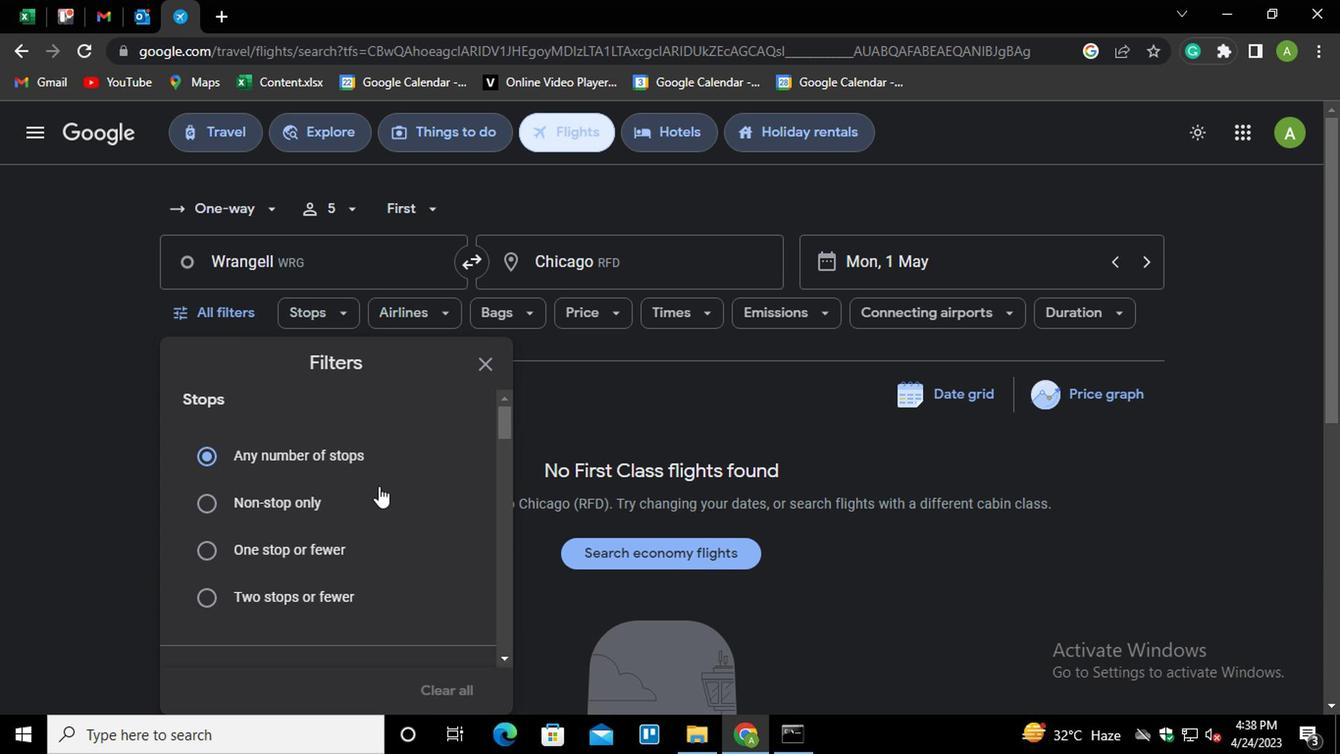 
Action: Mouse moved to (442, 576)
Screenshot: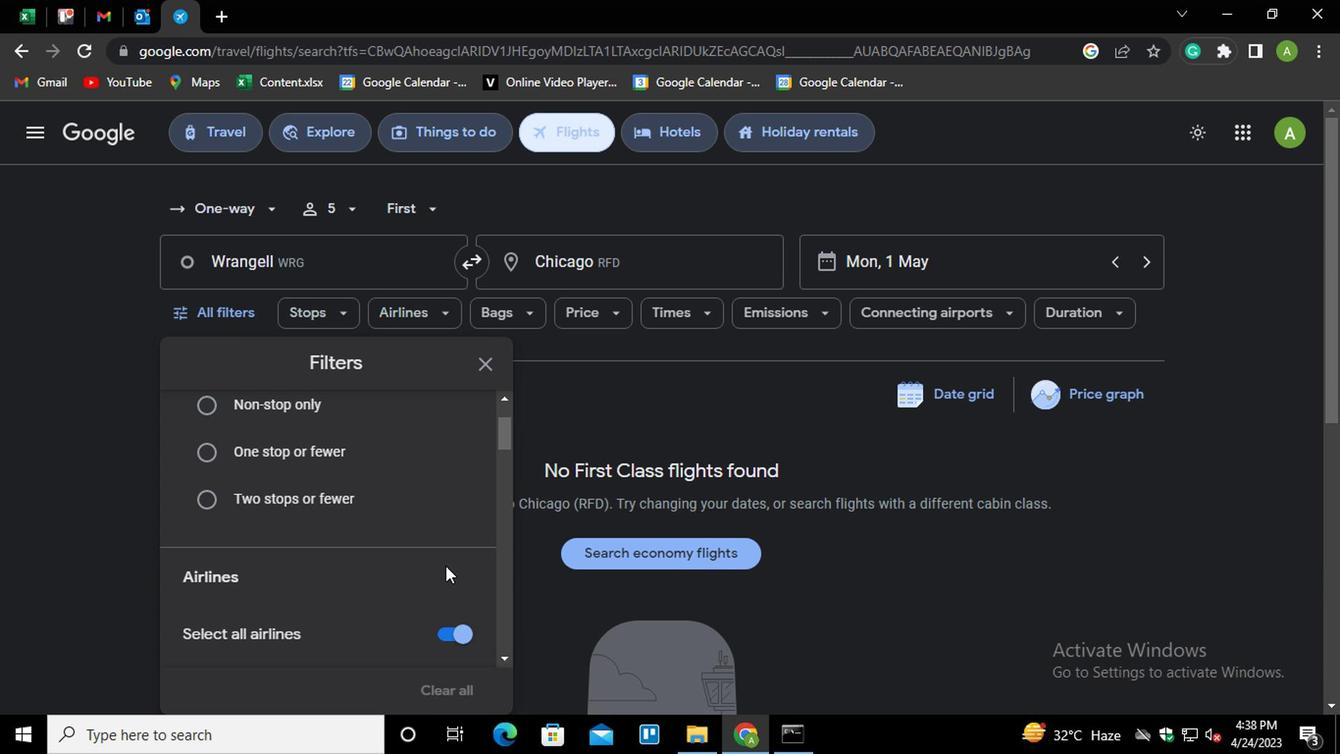 
Action: Mouse scrolled (442, 575) with delta (0, 0)
Screenshot: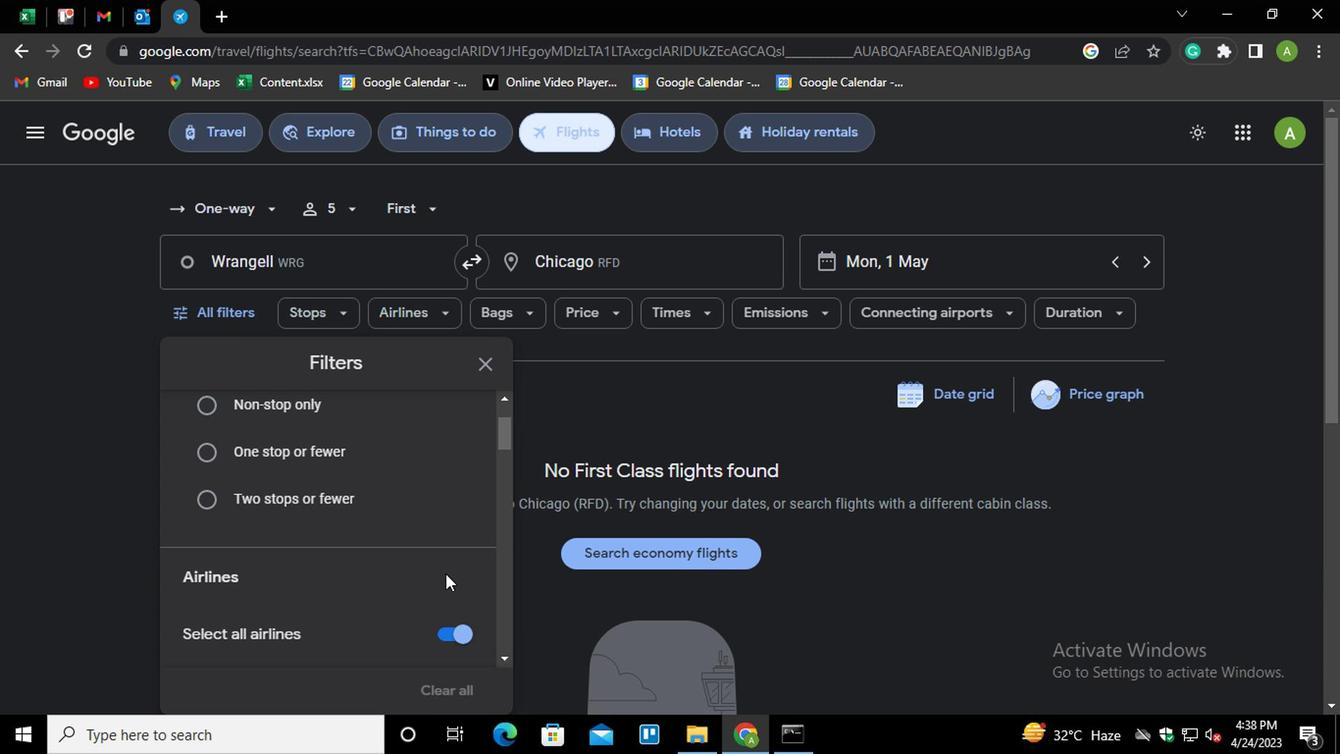 
Action: Mouse moved to (450, 534)
Screenshot: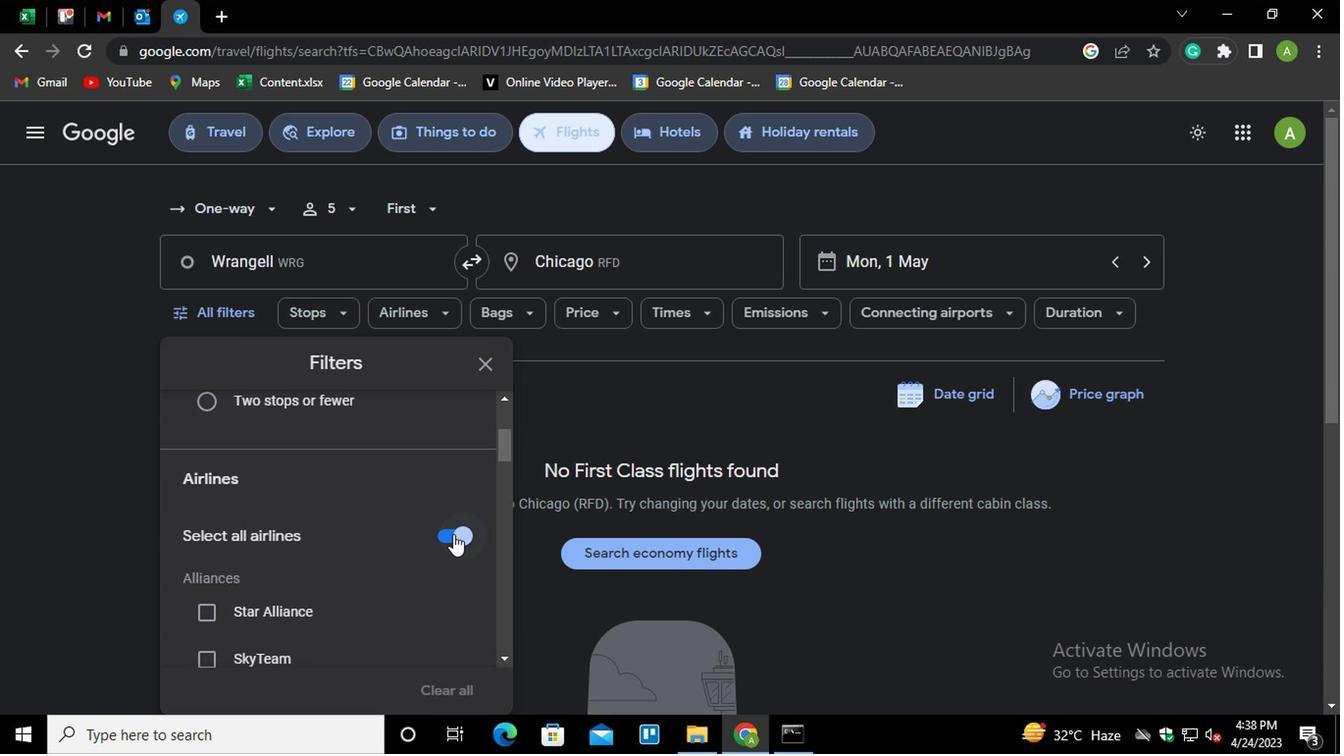 
Action: Mouse pressed left at (450, 534)
Screenshot: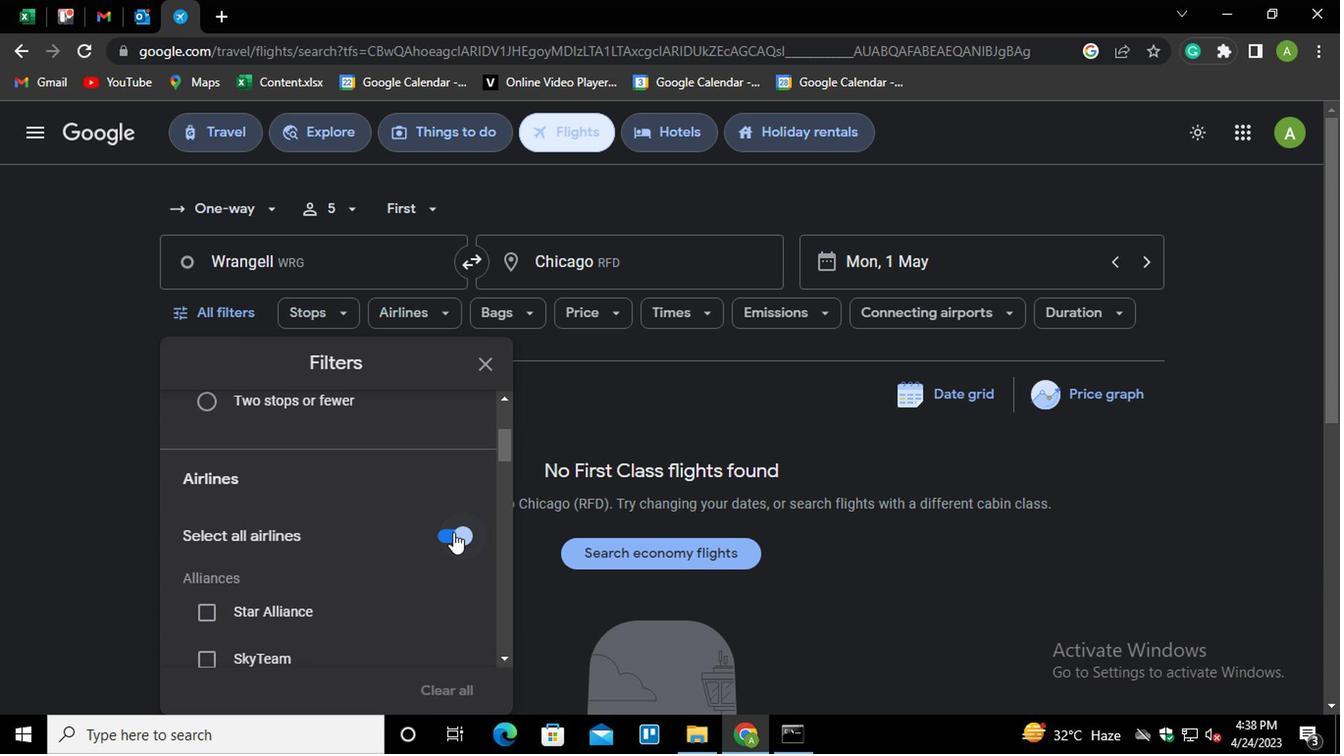 
Action: Mouse moved to (405, 558)
Screenshot: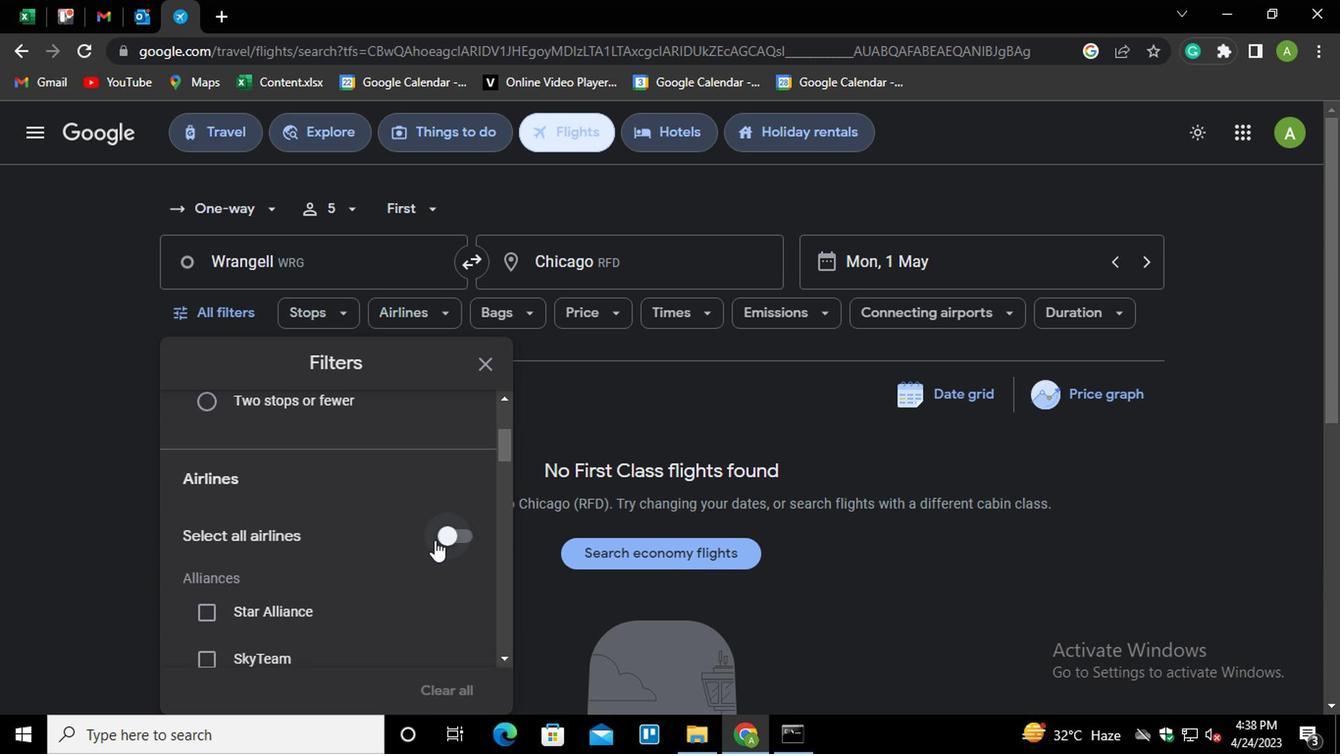 
Action: Mouse scrolled (405, 556) with delta (0, -1)
Screenshot: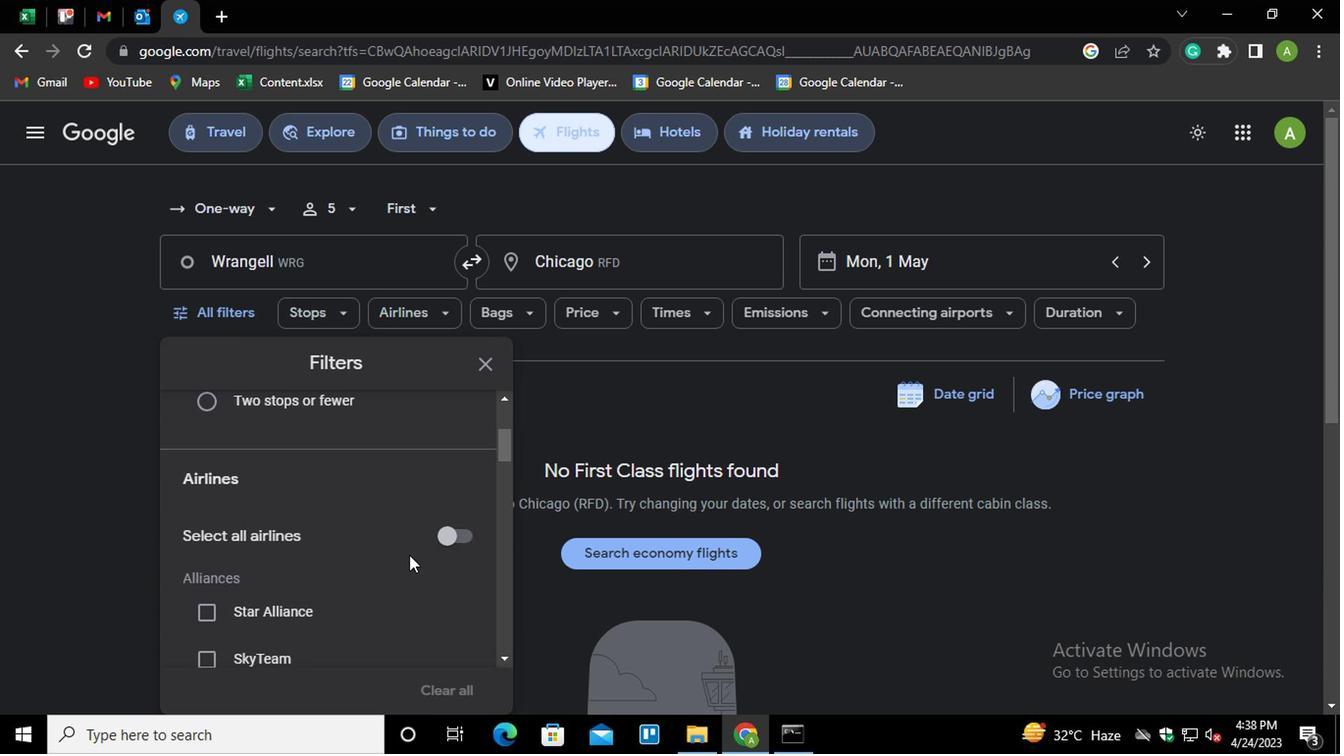 
Action: Mouse scrolled (405, 556) with delta (0, -1)
Screenshot: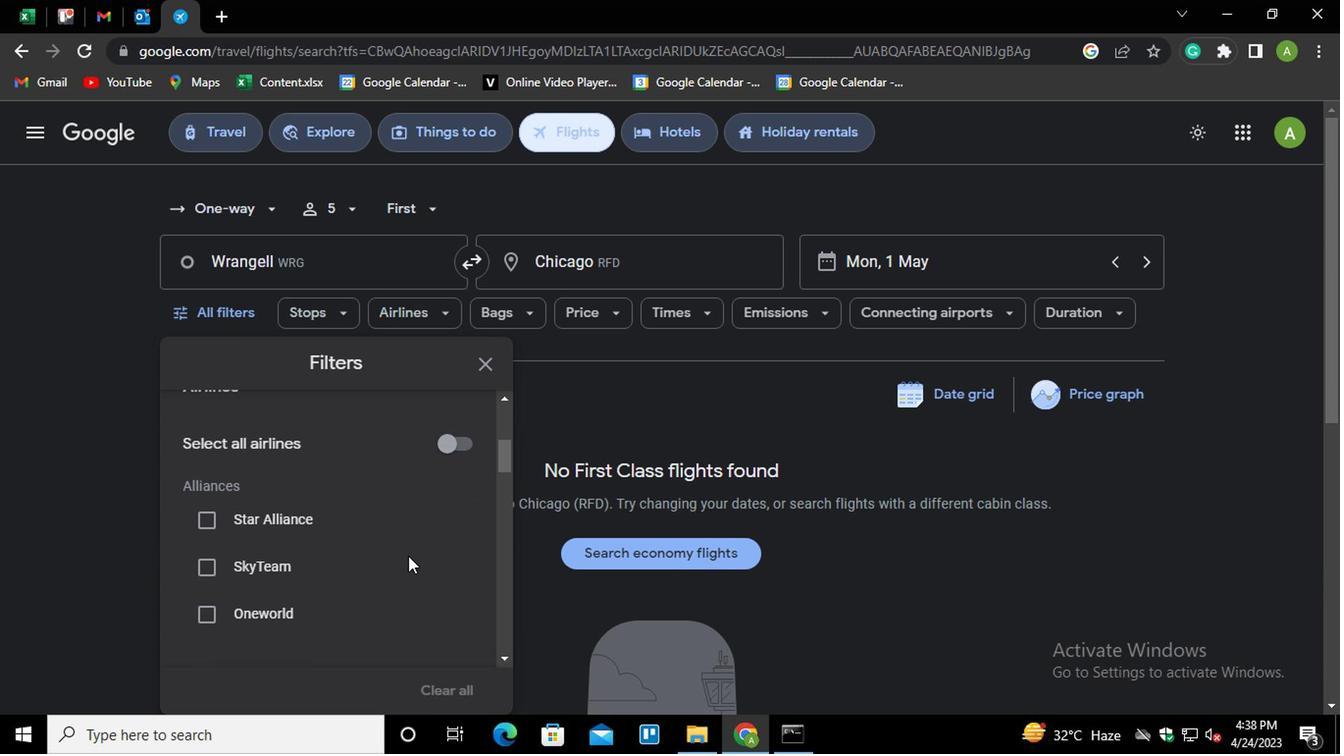
Action: Mouse scrolled (405, 556) with delta (0, -1)
Screenshot: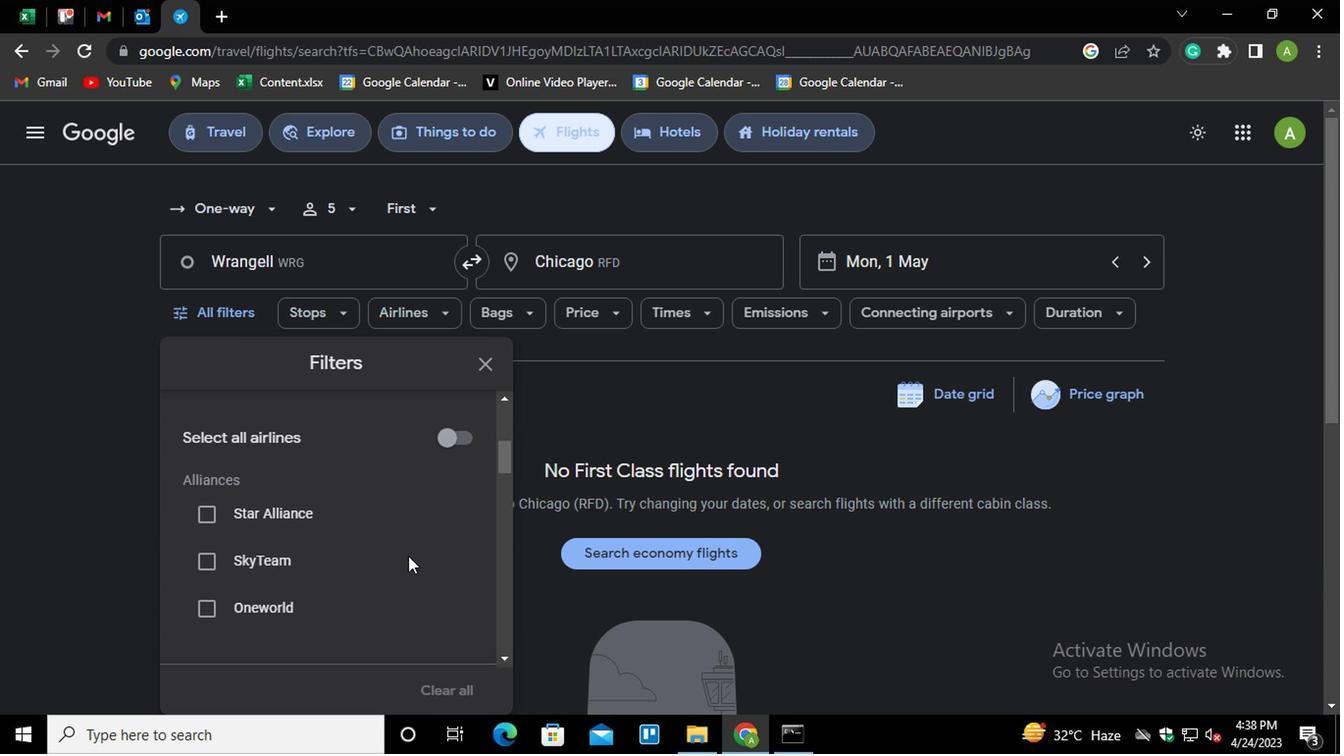 
Action: Mouse scrolled (405, 556) with delta (0, -1)
Screenshot: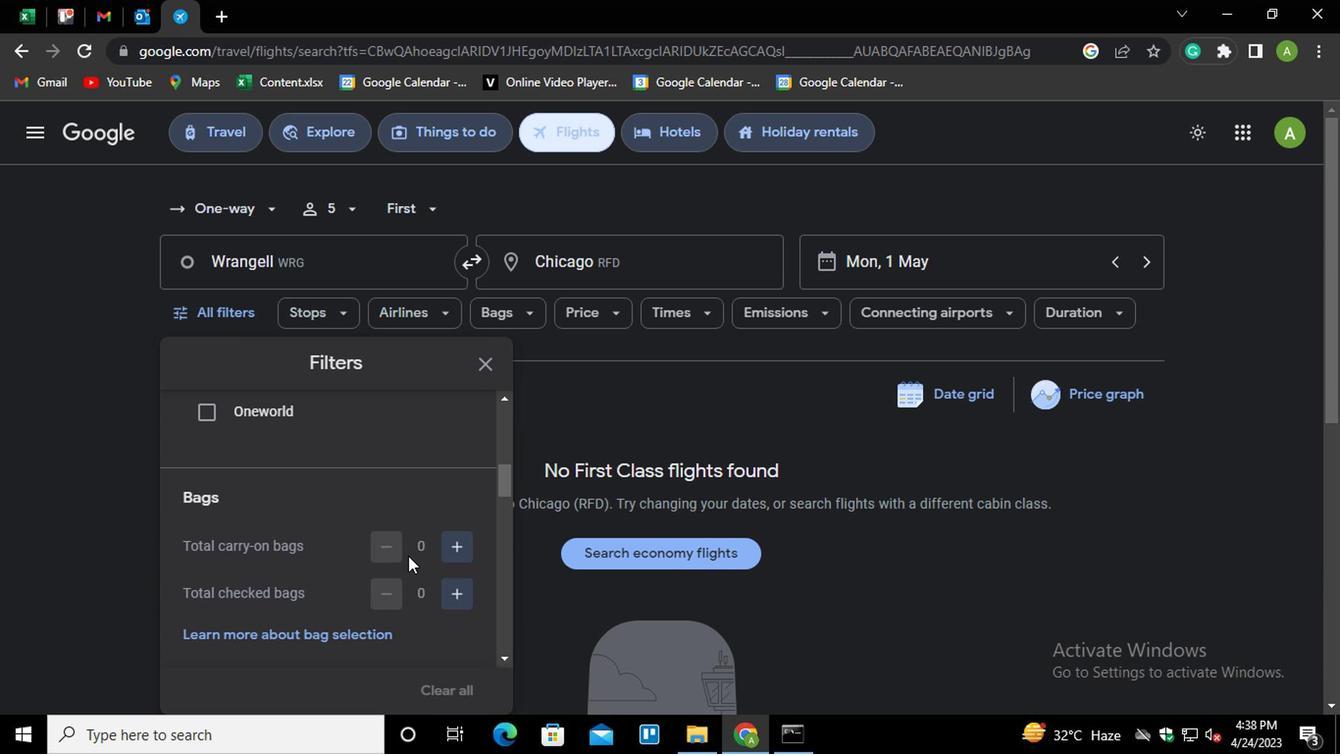 
Action: Mouse moved to (455, 497)
Screenshot: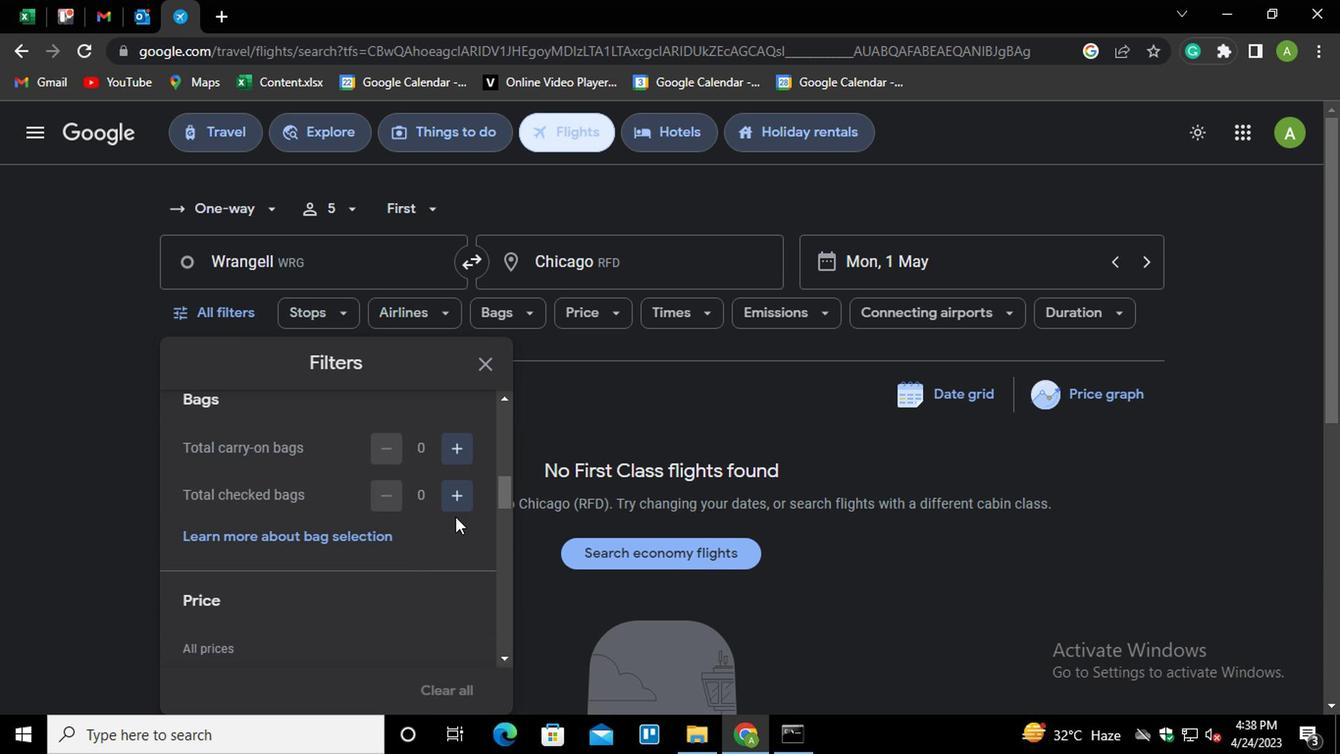 
Action: Mouse pressed left at (455, 497)
Screenshot: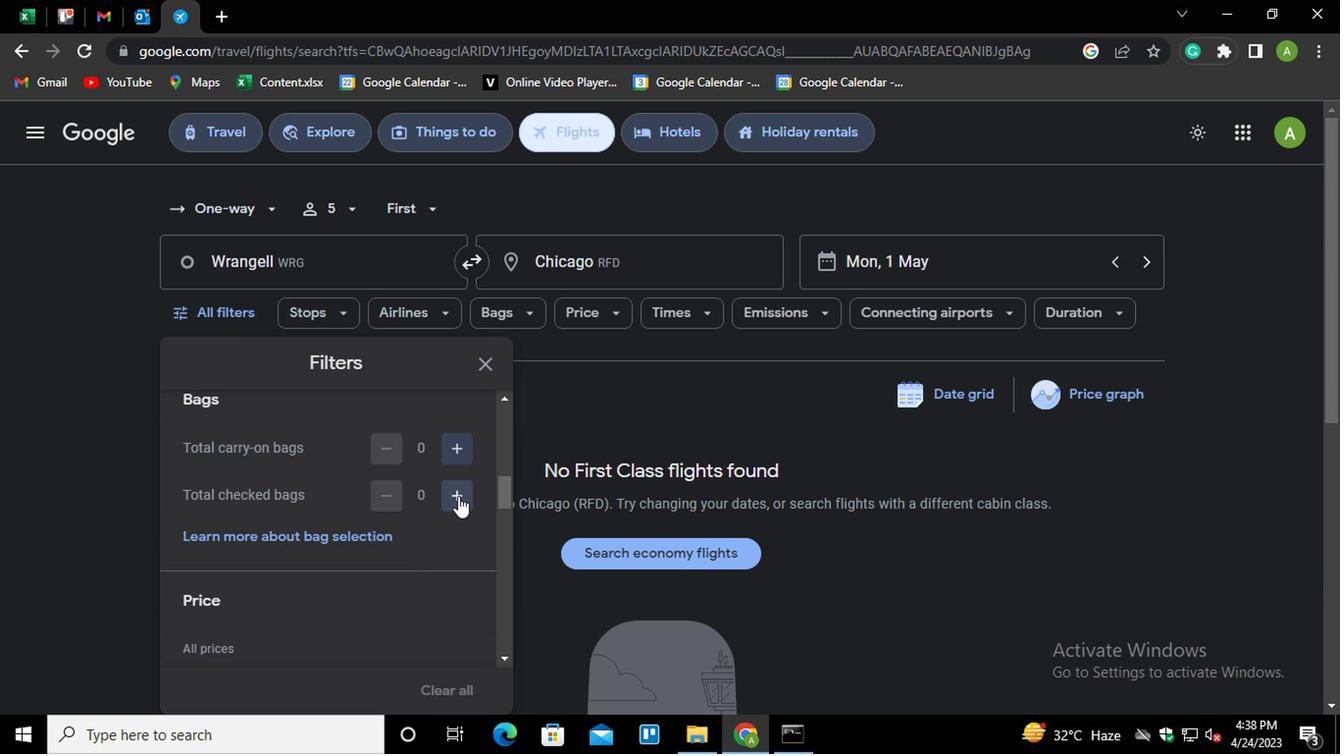 
Action: Mouse moved to (455, 497)
Screenshot: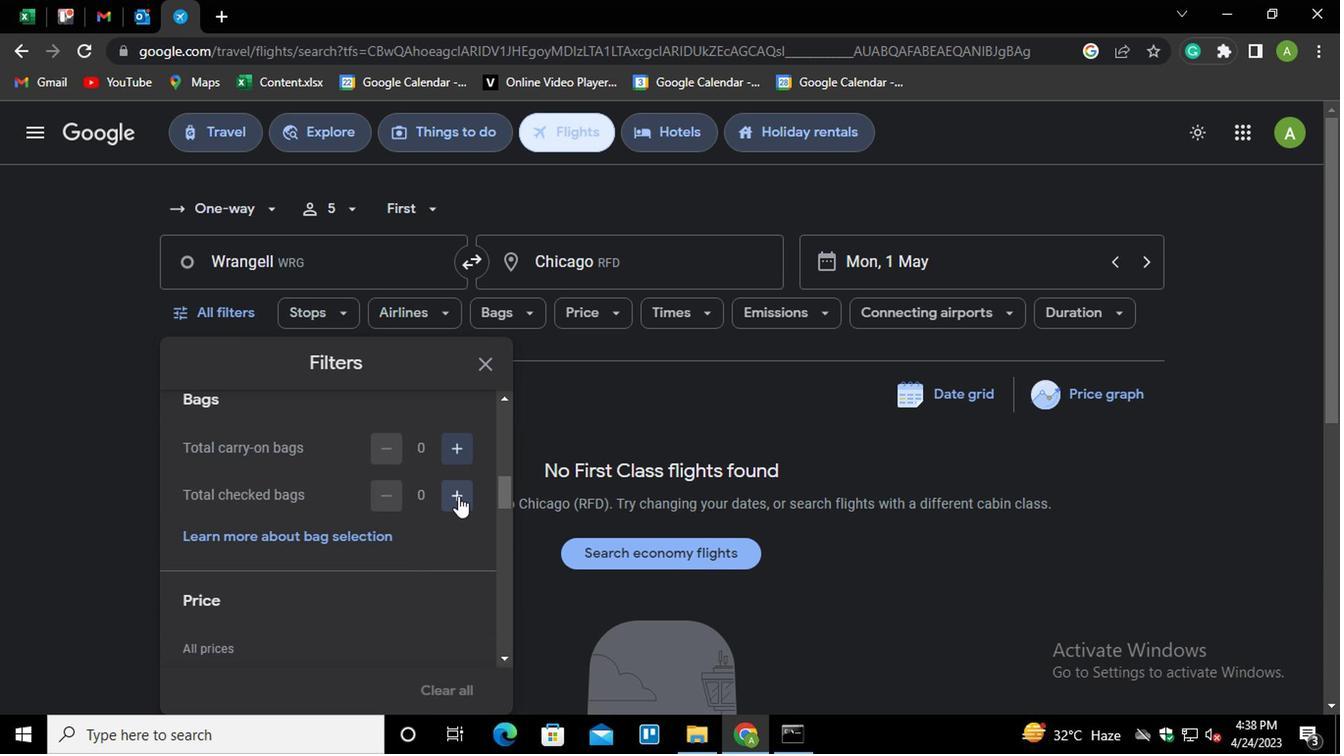 
Action: Mouse pressed left at (455, 497)
Screenshot: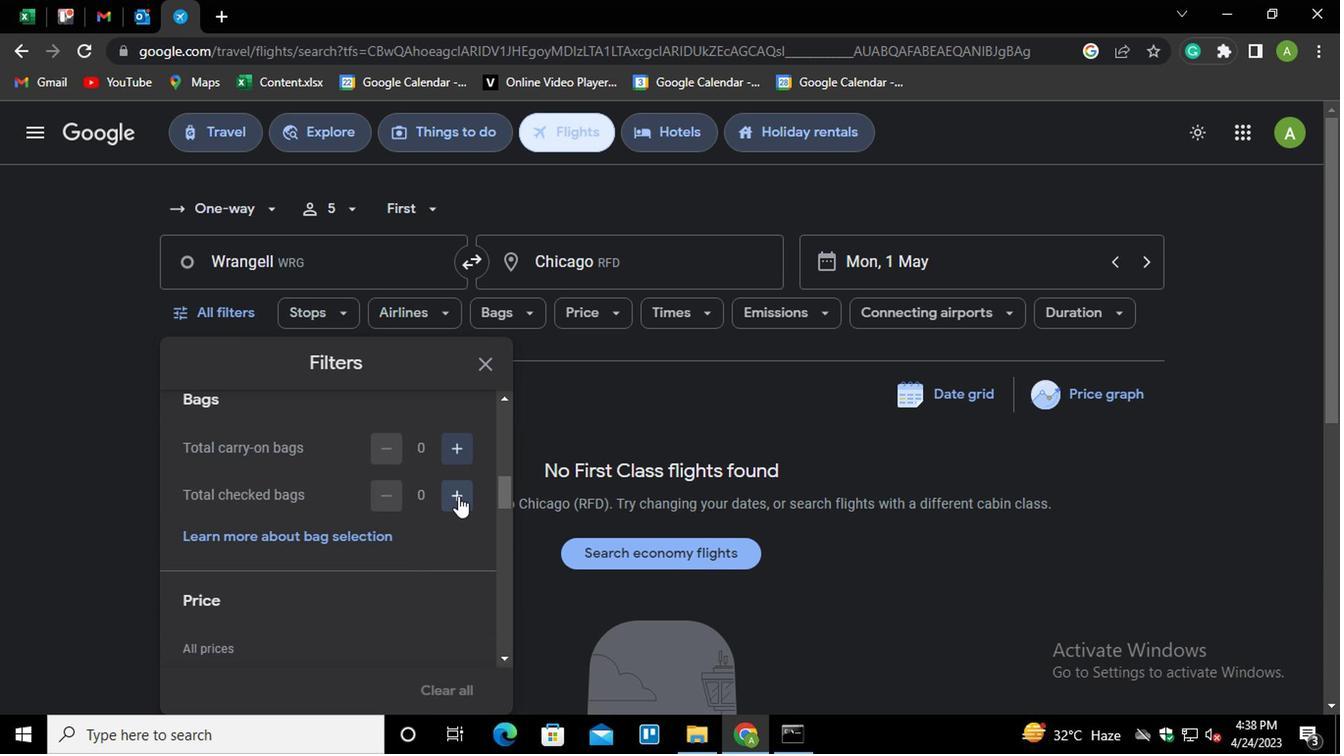 
Action: Mouse pressed left at (455, 497)
Screenshot: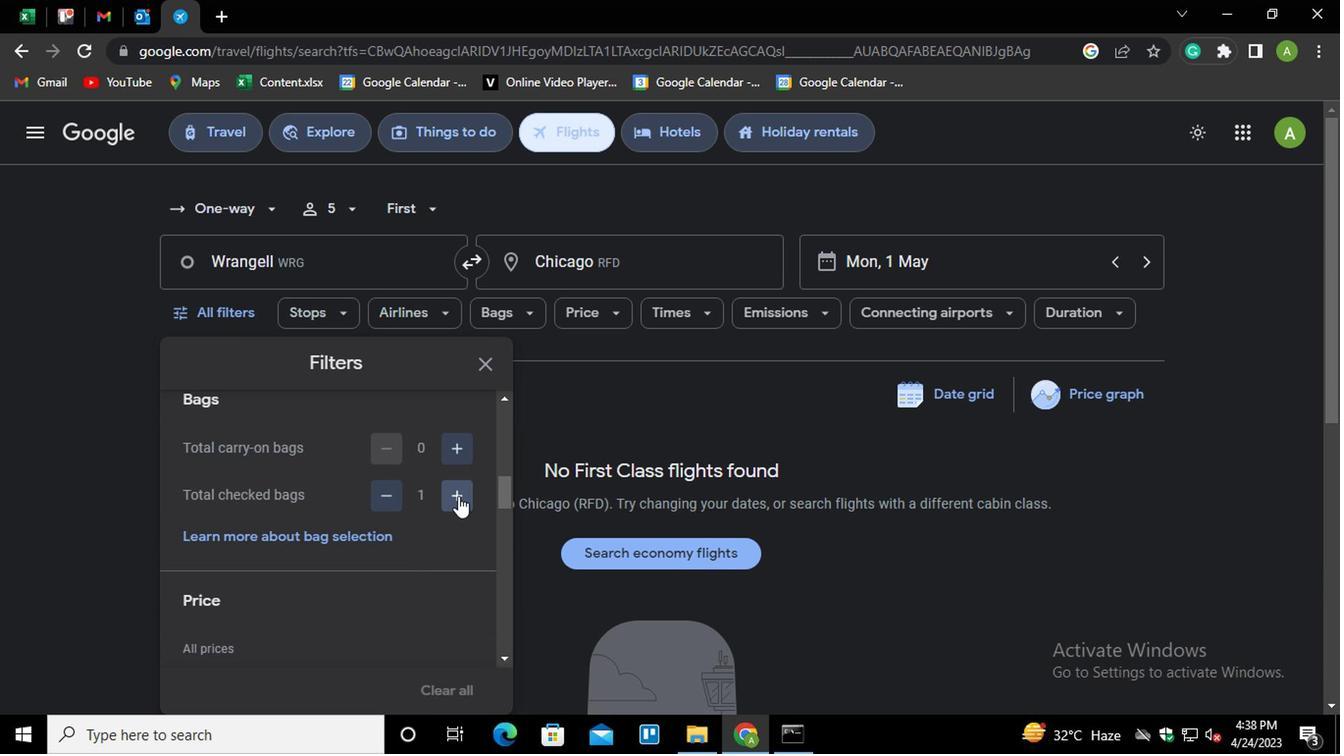 
Action: Mouse pressed left at (455, 497)
Screenshot: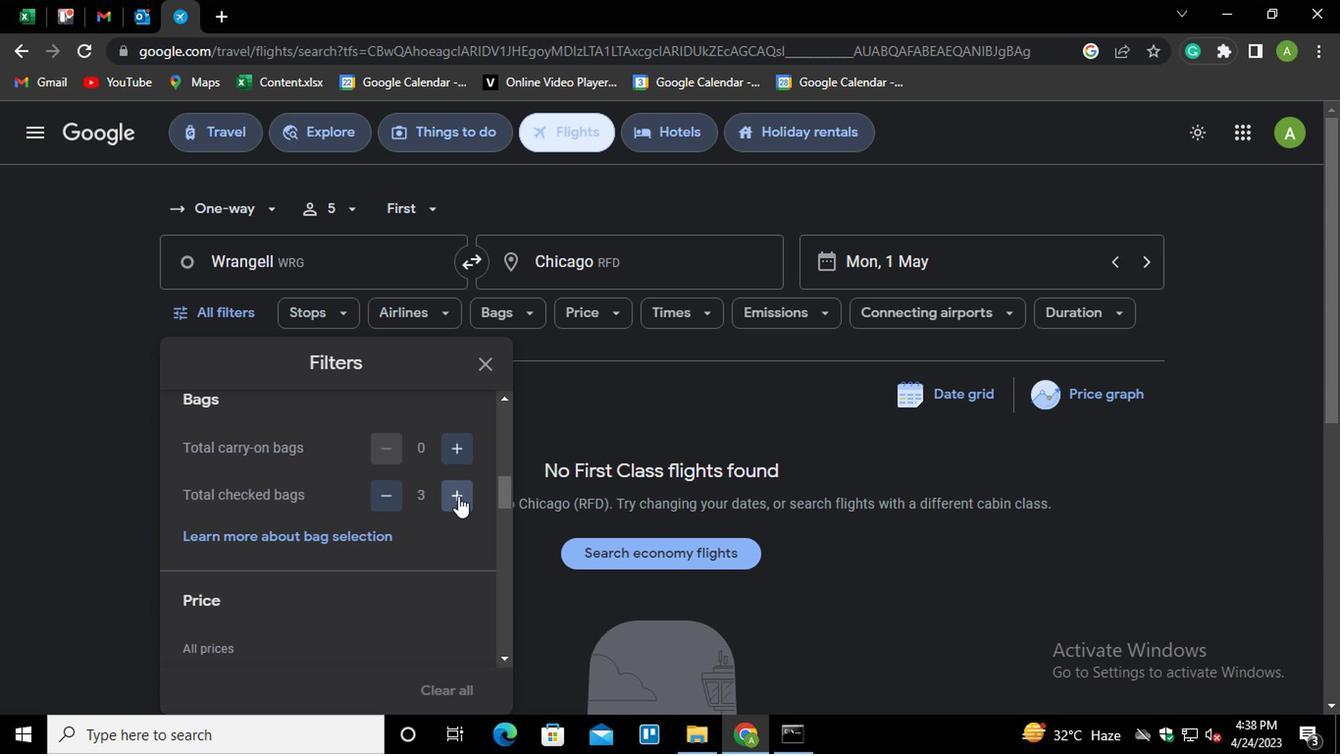 
Action: Mouse moved to (454, 497)
Screenshot: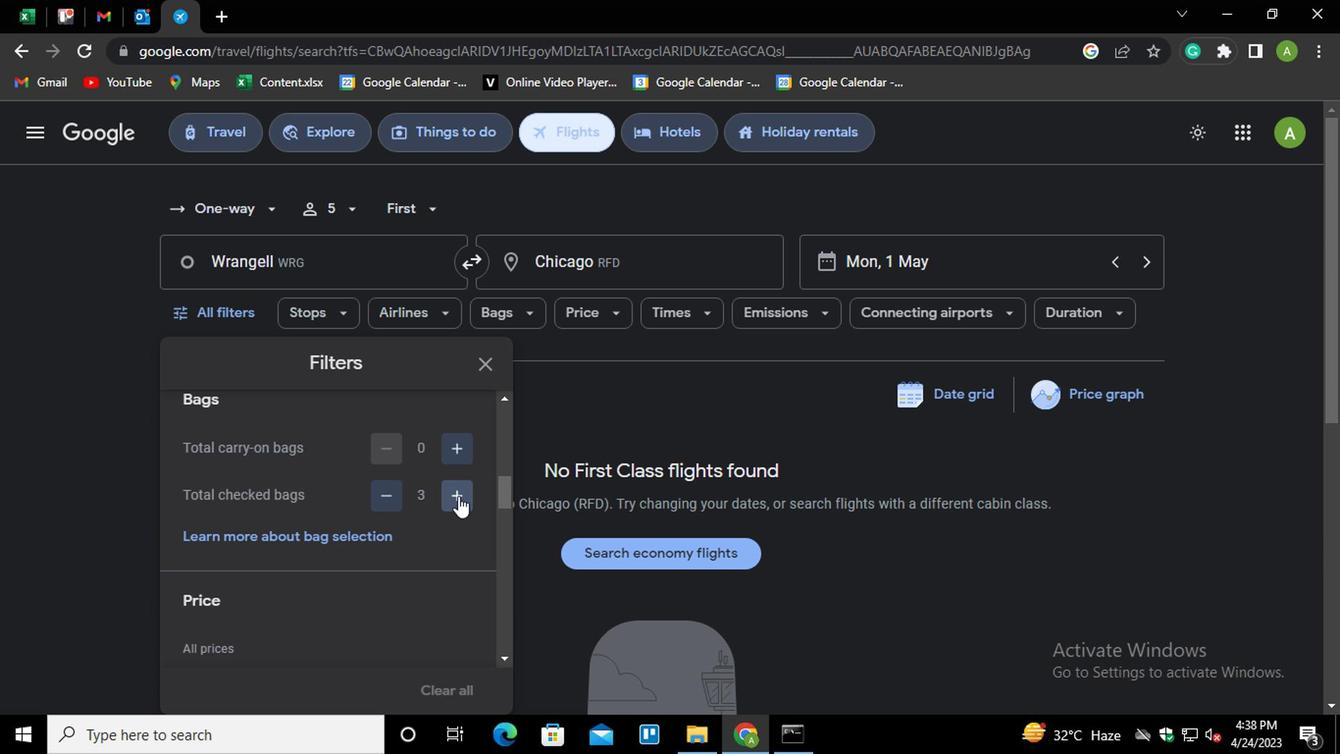 
Action: Mouse pressed left at (454, 497)
Screenshot: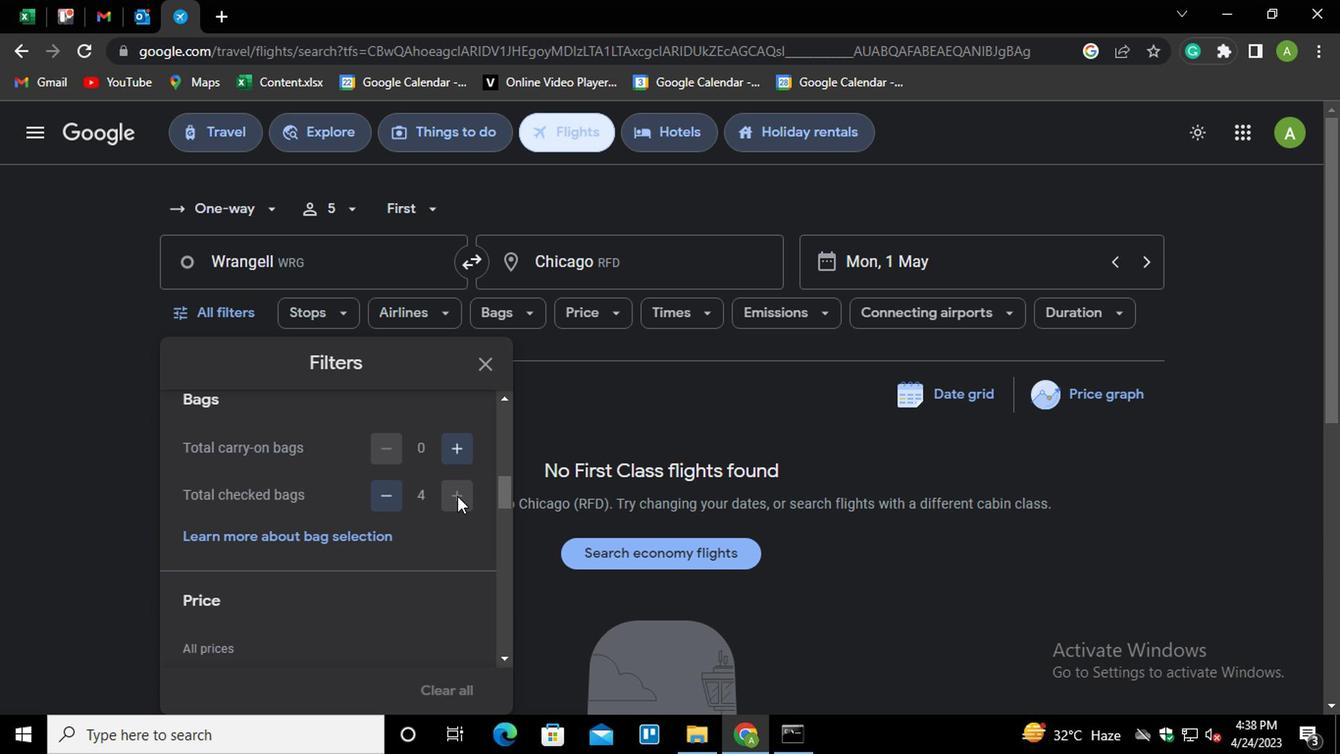 
Action: Mouse moved to (445, 521)
Screenshot: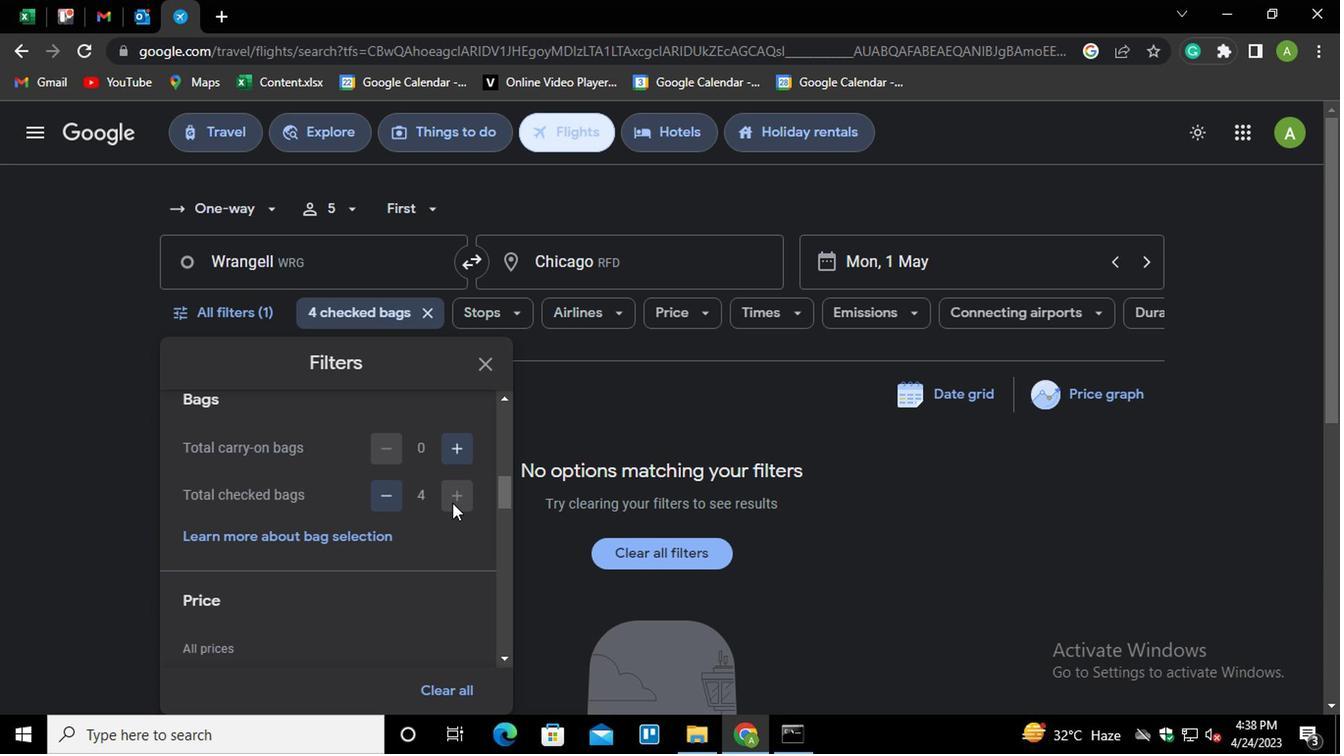 
Action: Mouse scrolled (445, 520) with delta (0, 0)
Screenshot: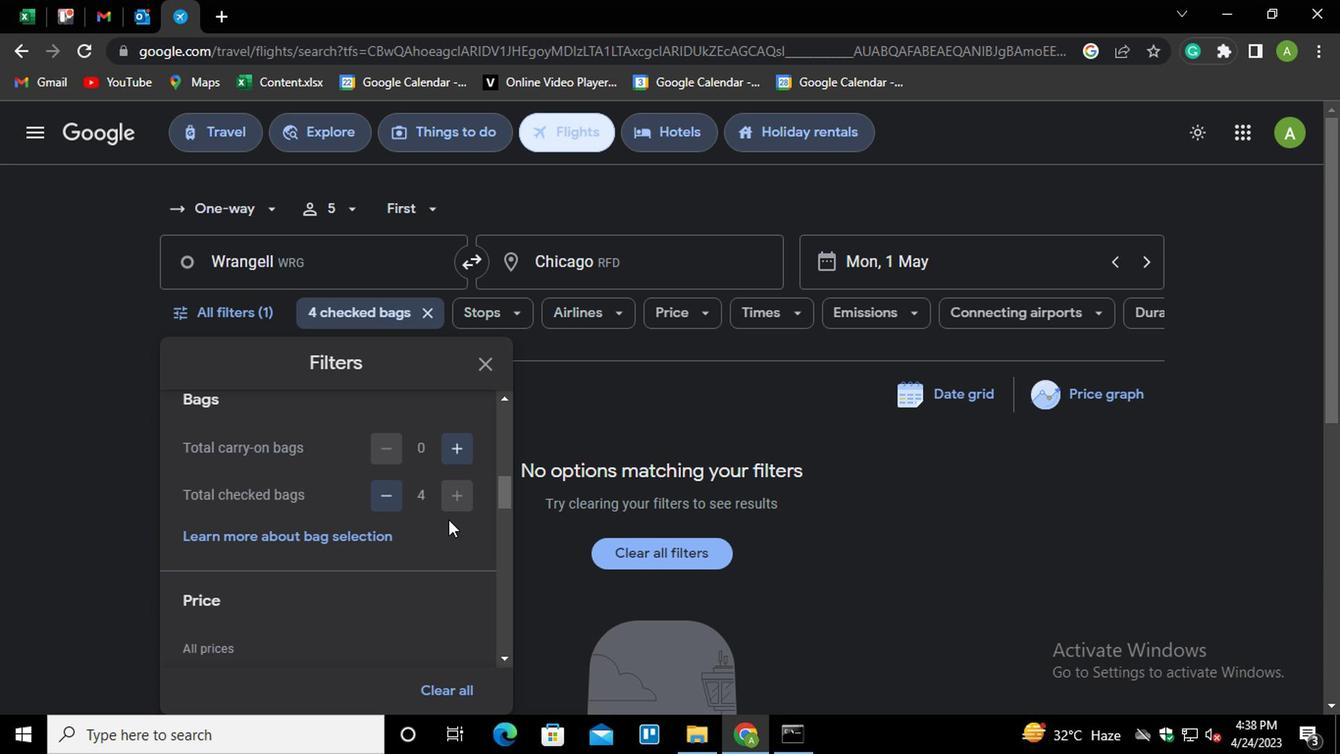 
Action: Mouse scrolled (445, 520) with delta (0, 0)
Screenshot: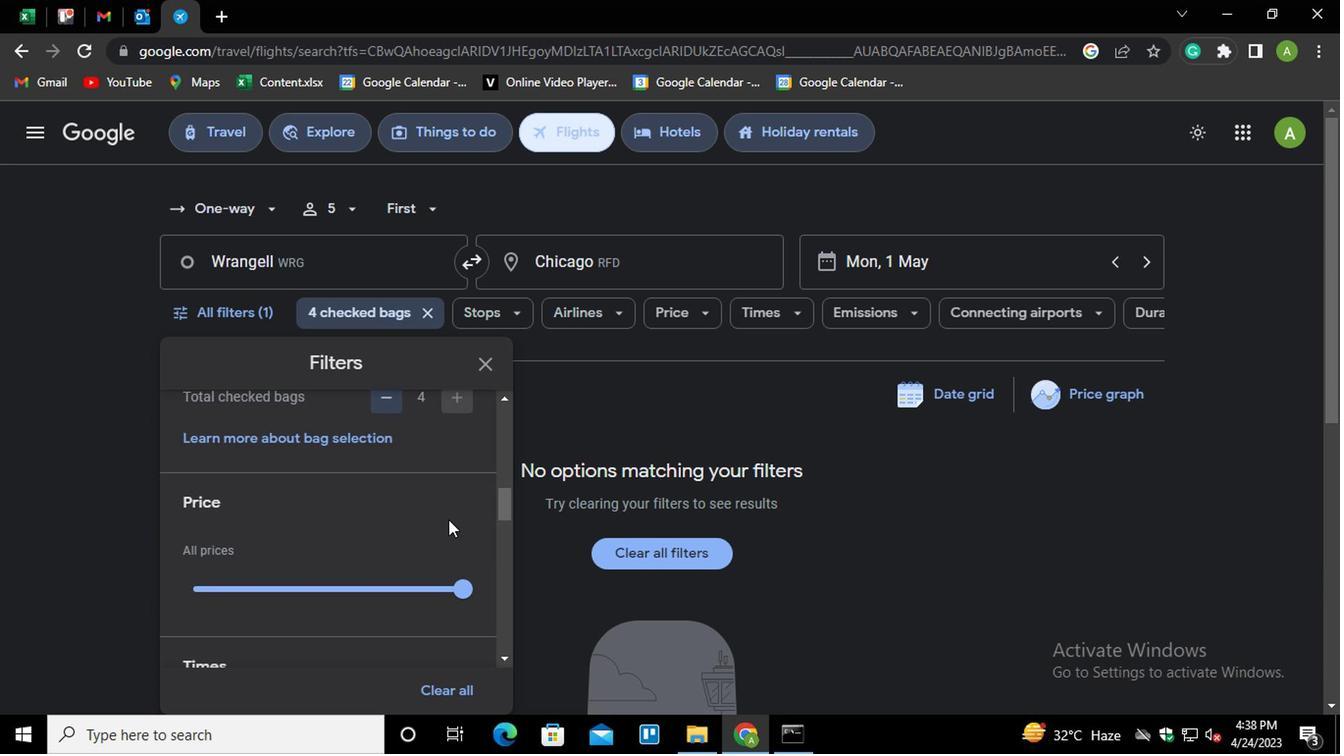 
Action: Mouse moved to (461, 491)
Screenshot: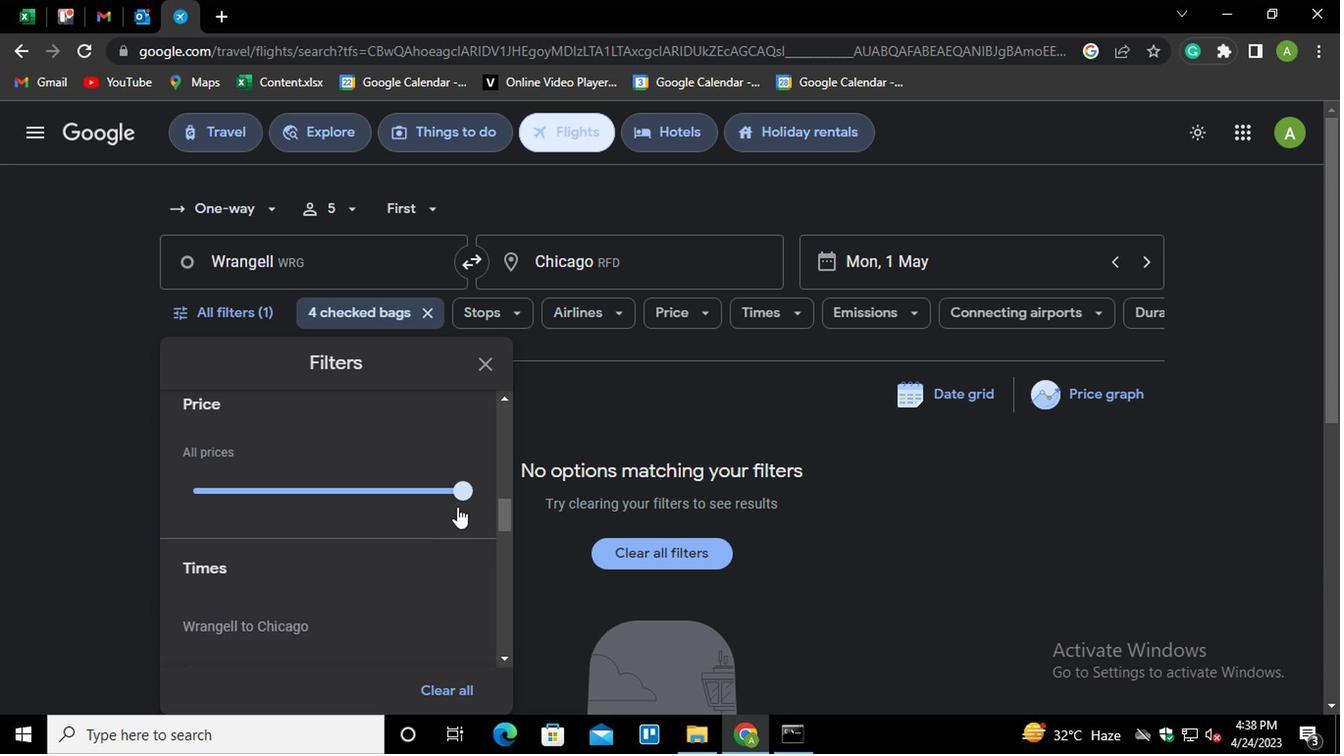 
Action: Mouse pressed left at (461, 491)
Screenshot: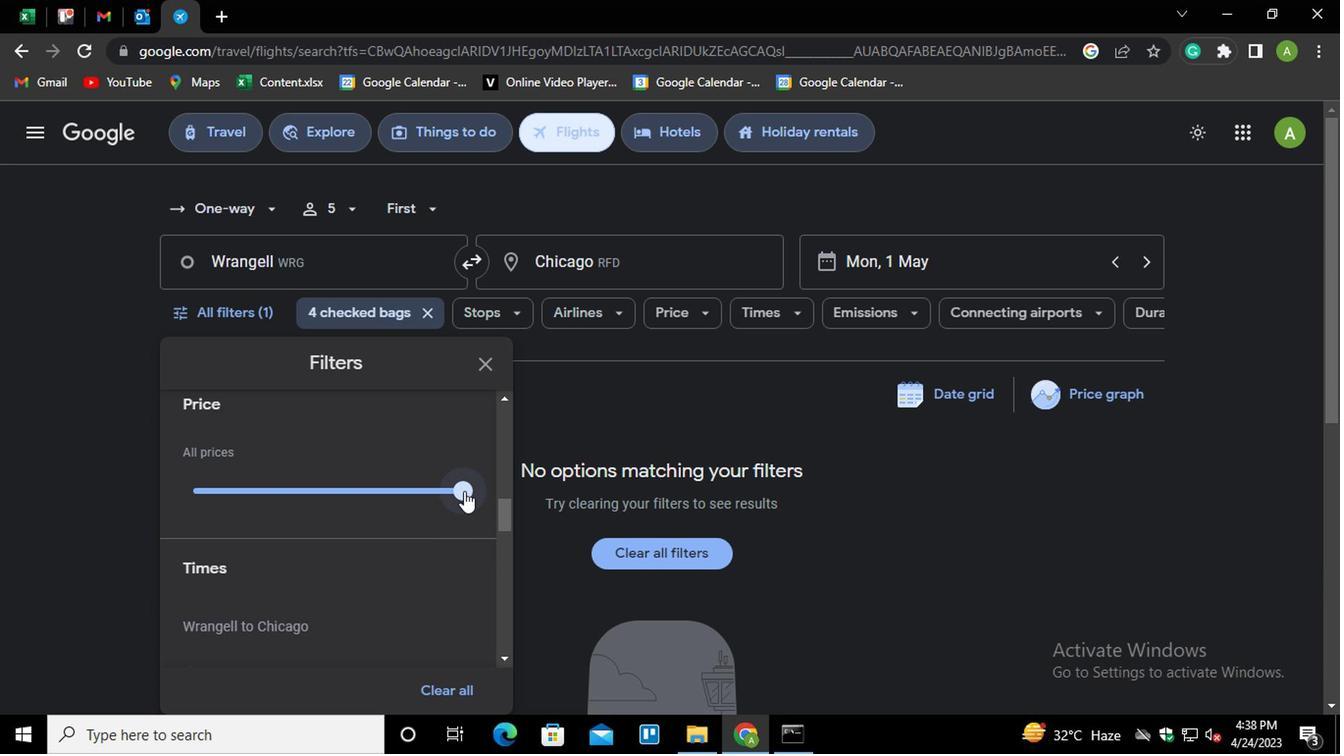 
Action: Mouse moved to (426, 537)
Screenshot: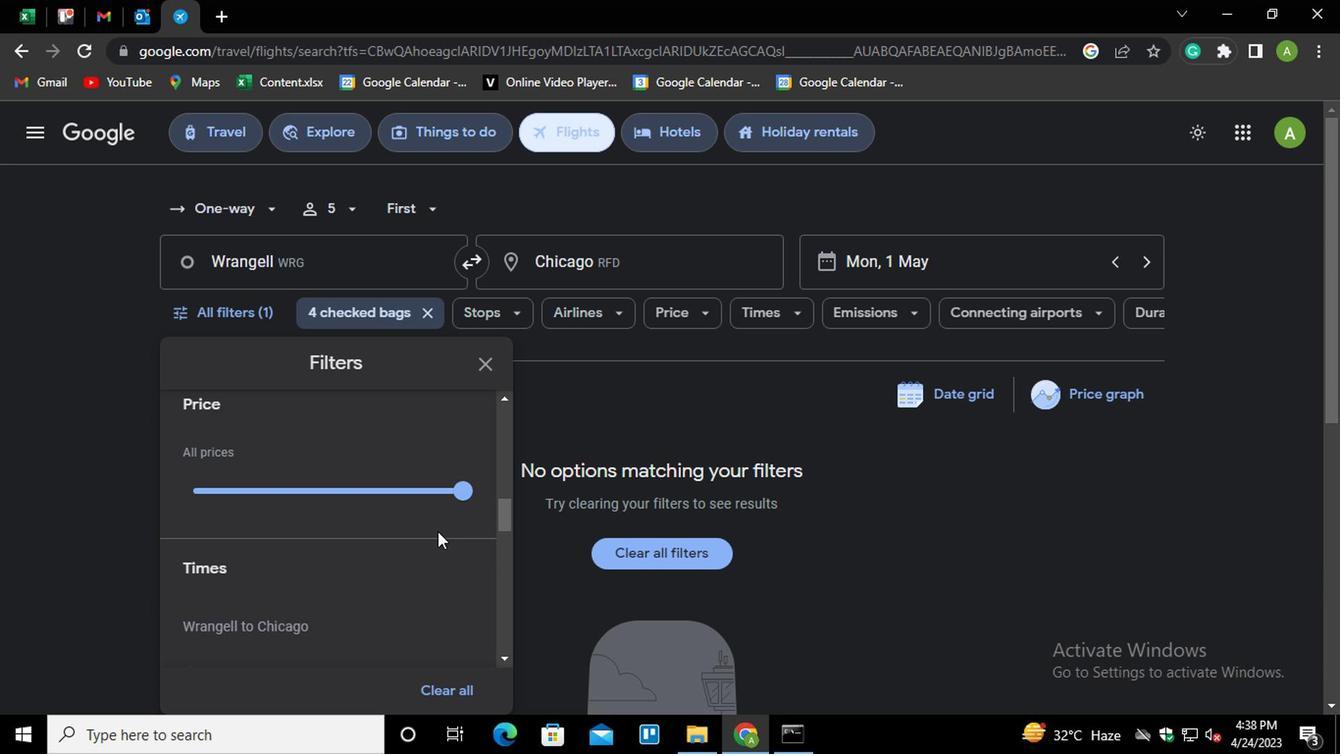 
Action: Mouse scrolled (426, 536) with delta (0, 0)
Screenshot: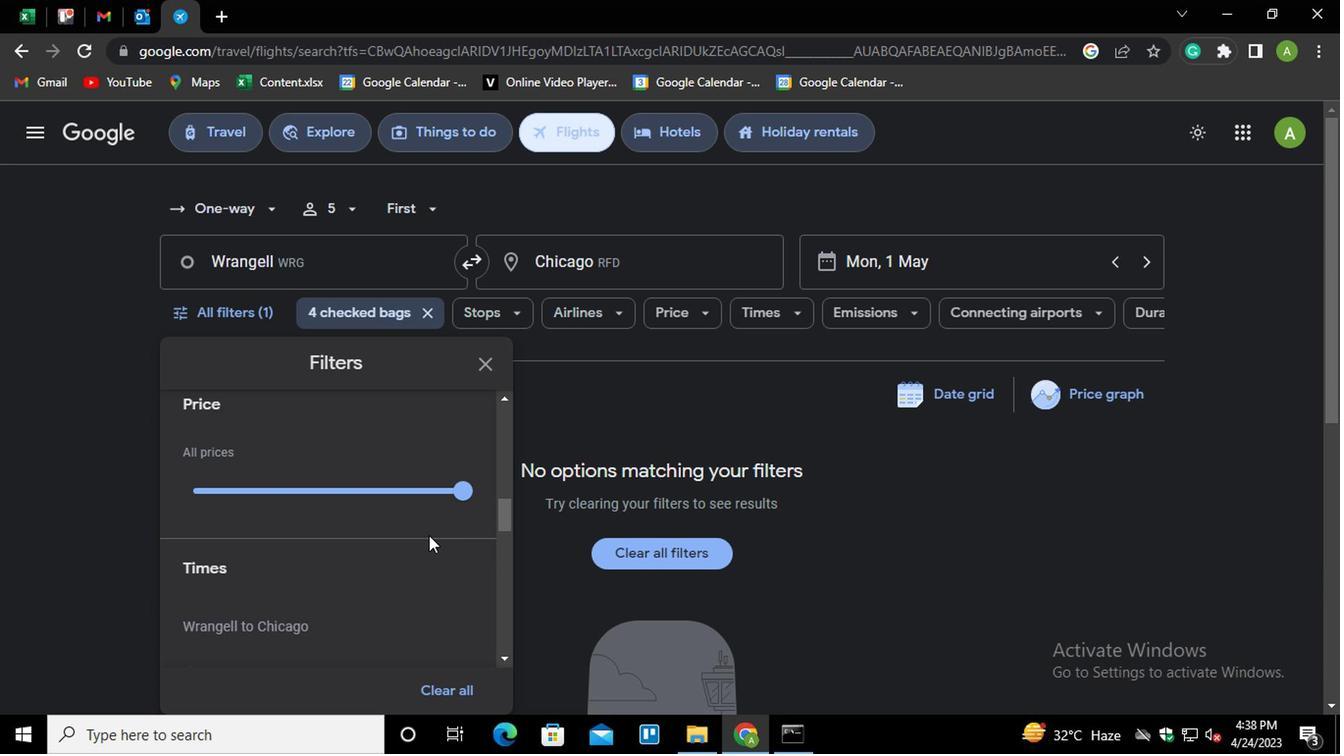 
Action: Mouse scrolled (426, 536) with delta (0, 0)
Screenshot: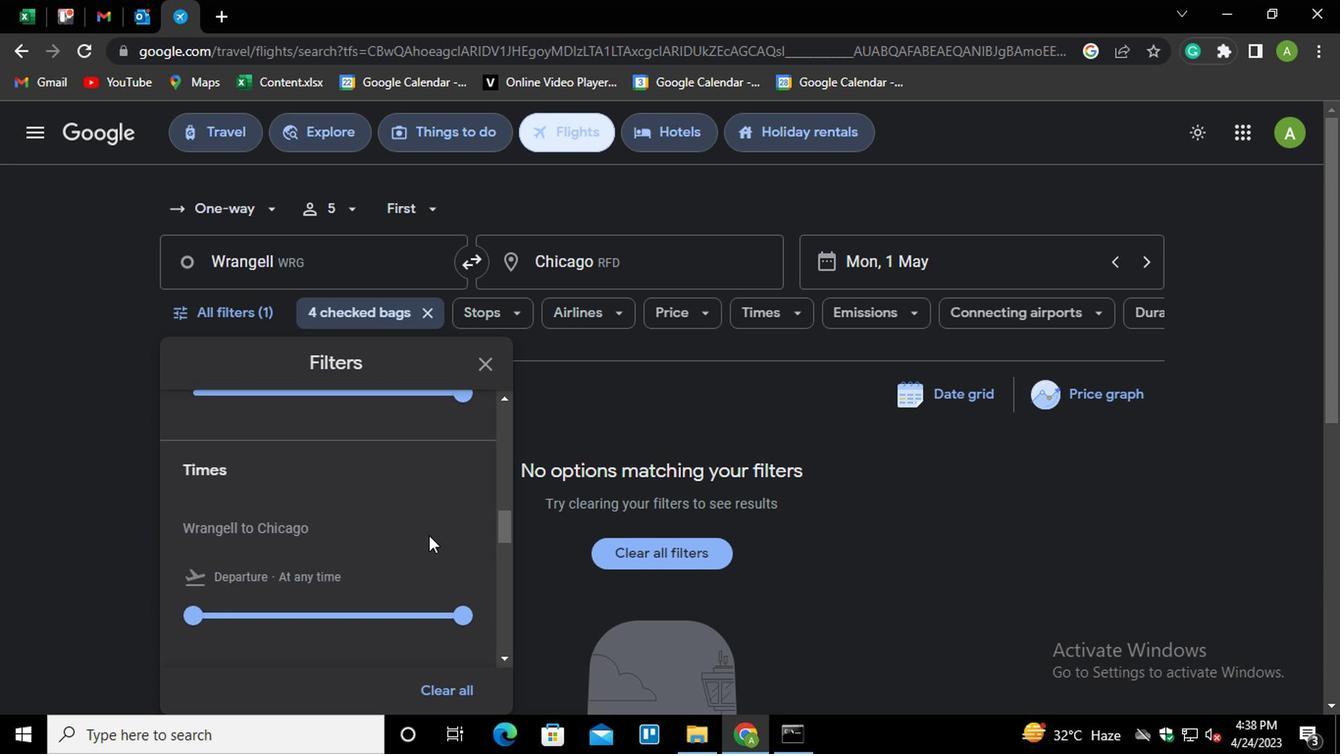 
Action: Mouse moved to (248, 522)
Screenshot: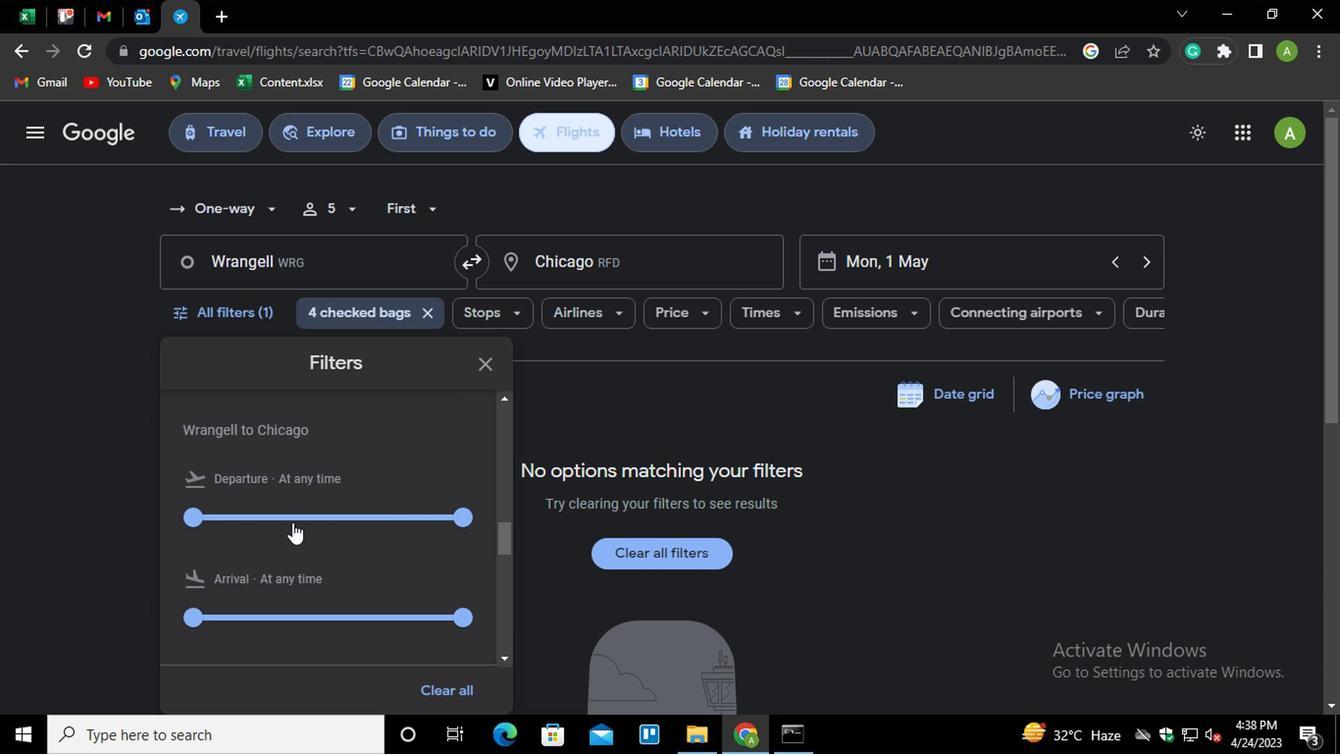 
Action: Mouse pressed left at (248, 522)
Screenshot: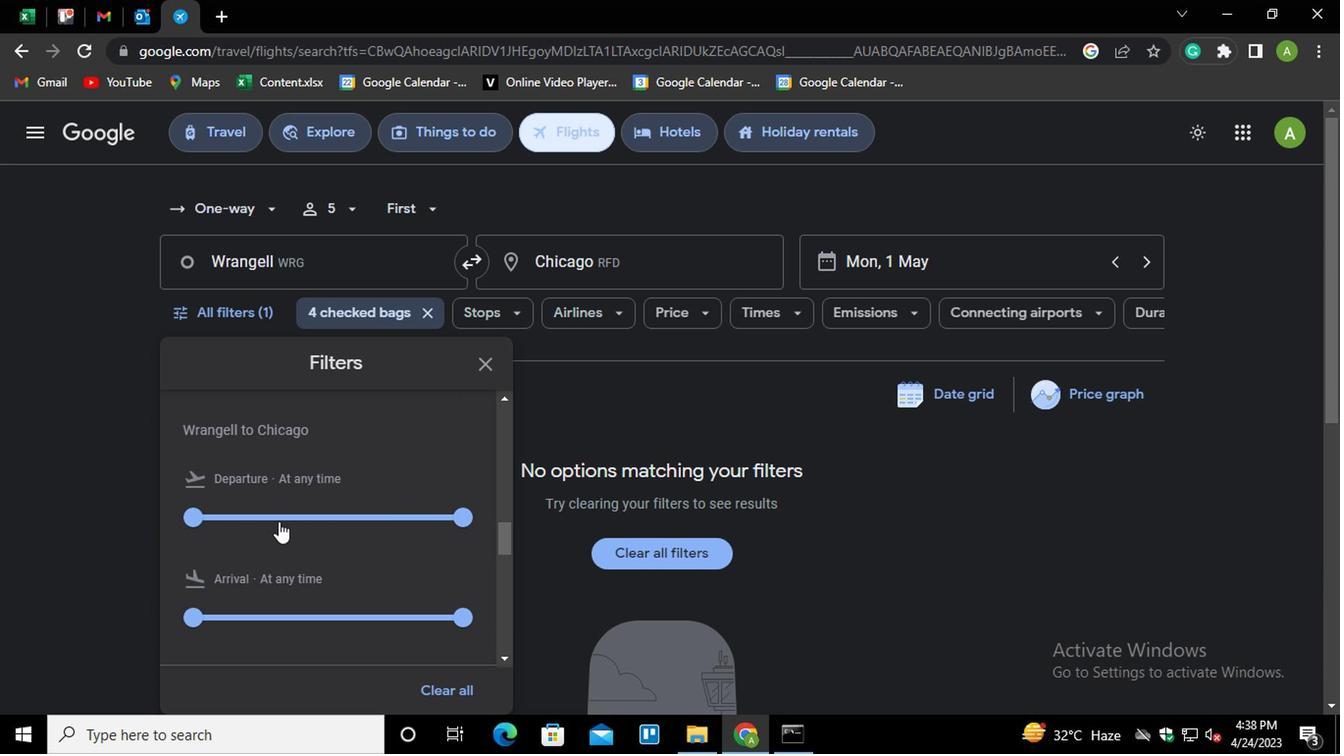 
Action: Mouse moved to (803, 622)
Screenshot: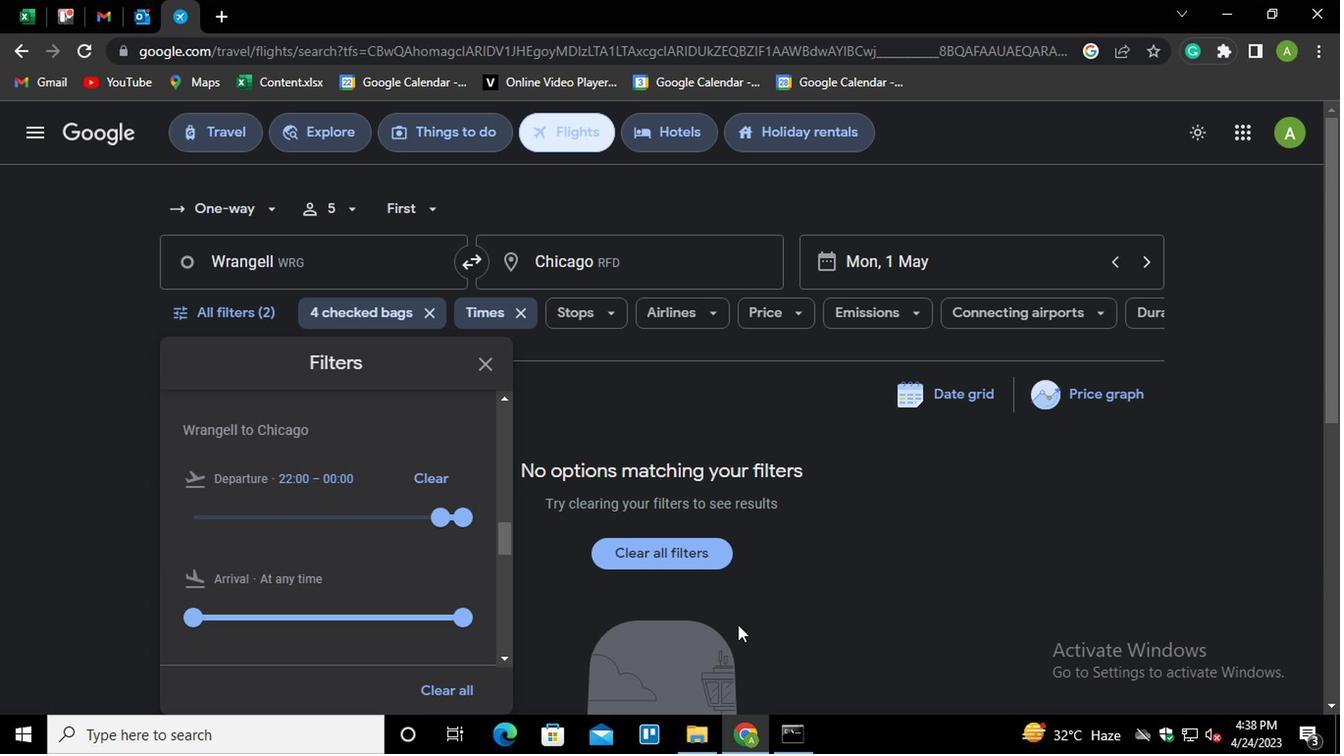 
Action: Mouse pressed left at (803, 622)
Screenshot: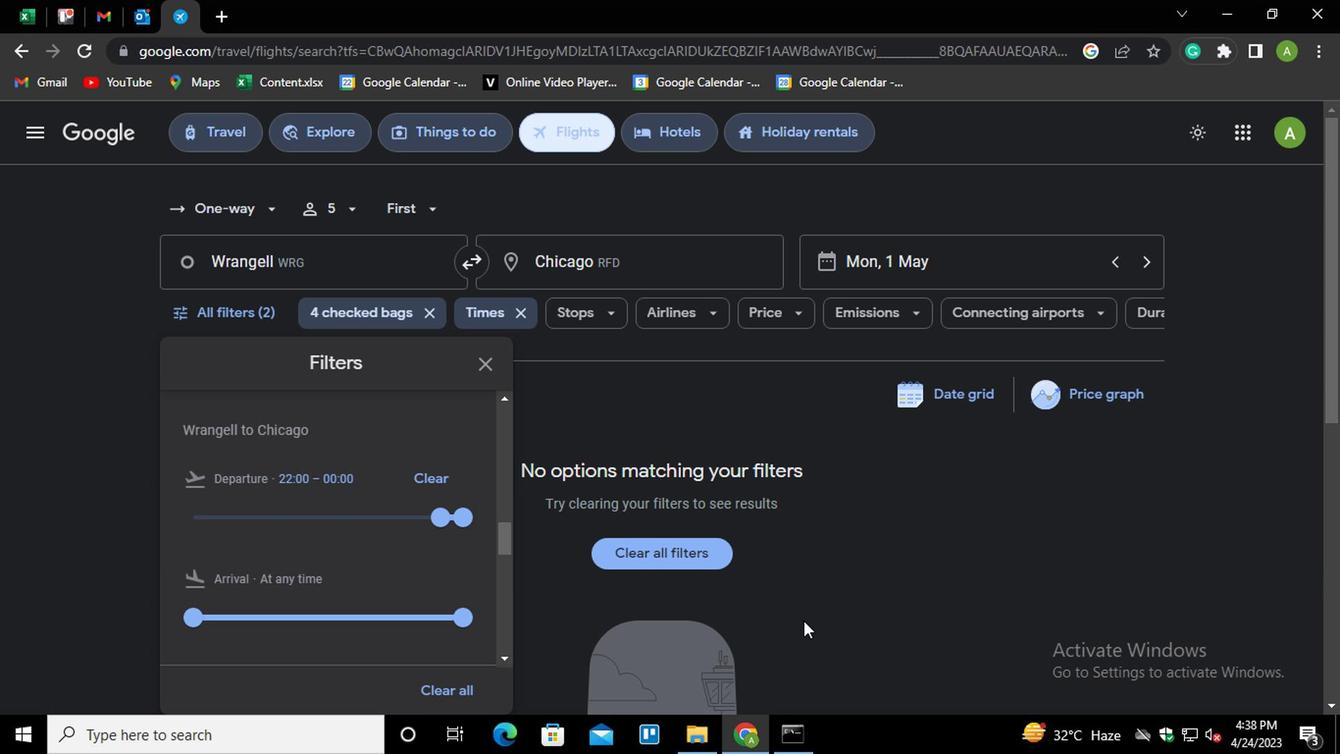 
